 Task: Open Card Software Performance Review in Board Sales Performance Management to Workspace Credit Analysis and add a team member Softage.2@softage.net, a label Blue, a checklist Family Law, an attachment from your computer, a color Blue and finally, add a card description 'Create and send out employee engagement survey on company benefits' and a comment 'We should approach this task with a sense of accountability and responsibility, owning our mistakes and taking steps to correct them.'. Add a start date 'Jan 02, 1900' with a due date 'Jan 09, 1900'
Action: Mouse moved to (107, 53)
Screenshot: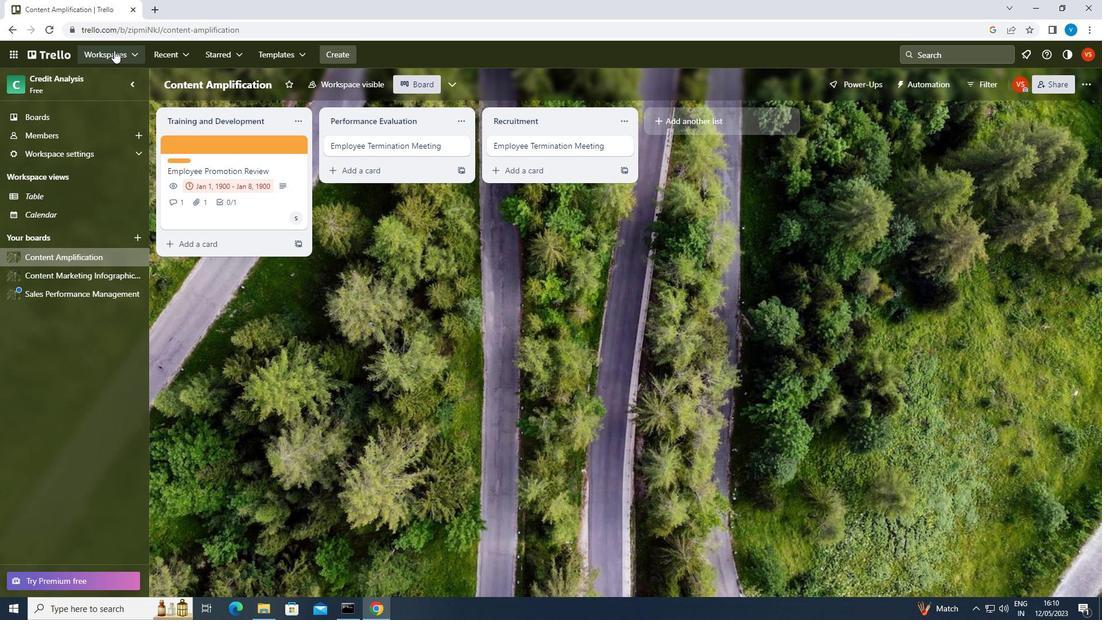 
Action: Mouse pressed left at (107, 53)
Screenshot: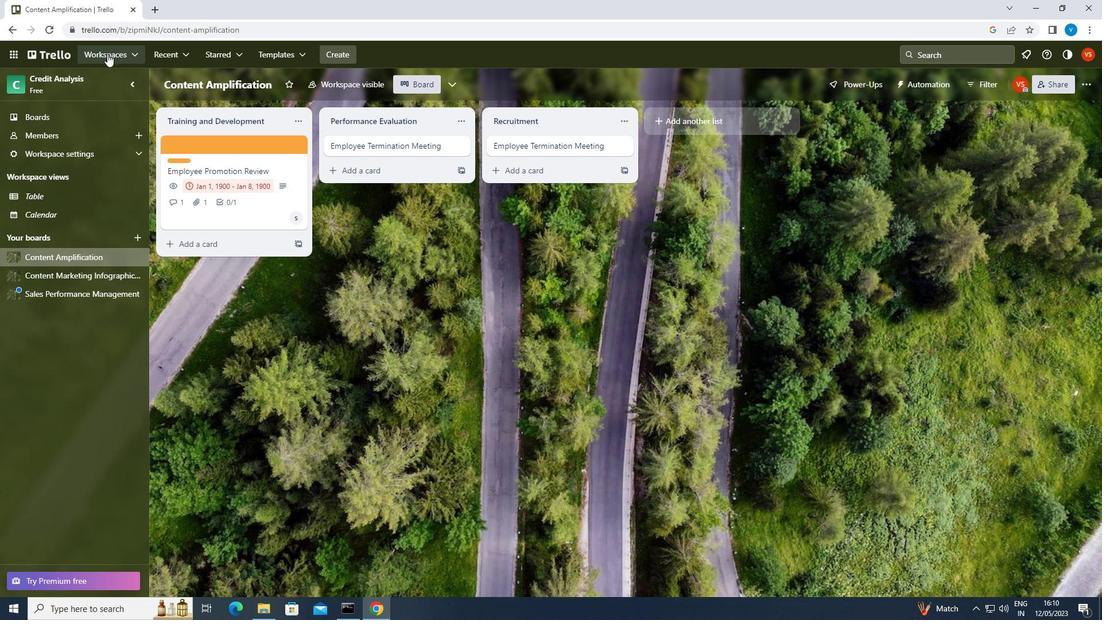 
Action: Mouse moved to (152, 361)
Screenshot: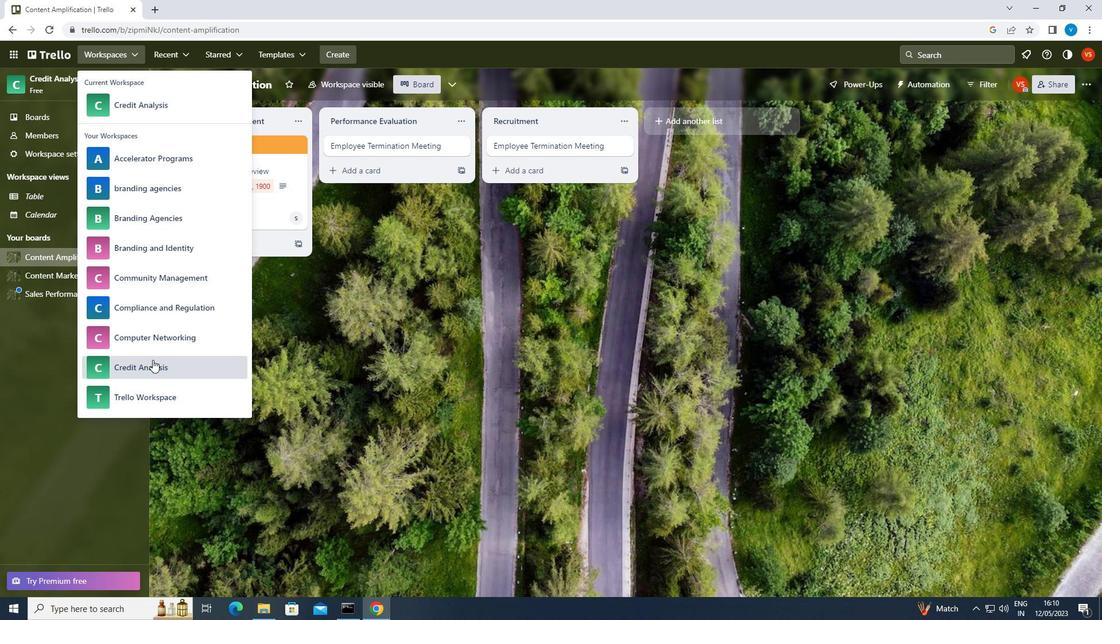 
Action: Mouse pressed left at (152, 361)
Screenshot: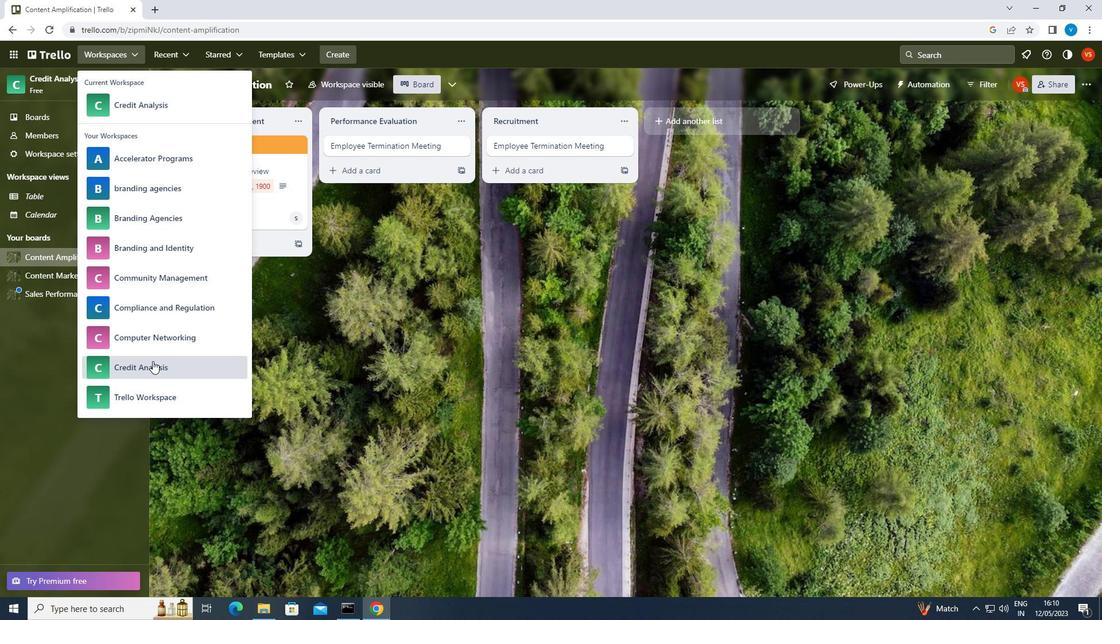 
Action: Mouse moved to (820, 463)
Screenshot: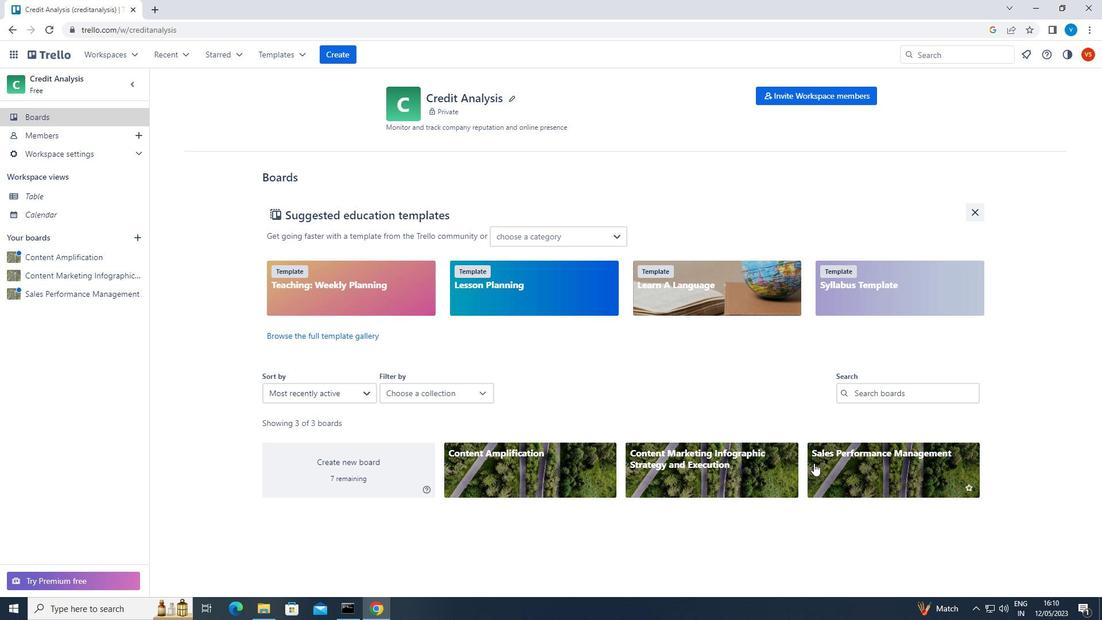 
Action: Mouse pressed left at (820, 463)
Screenshot: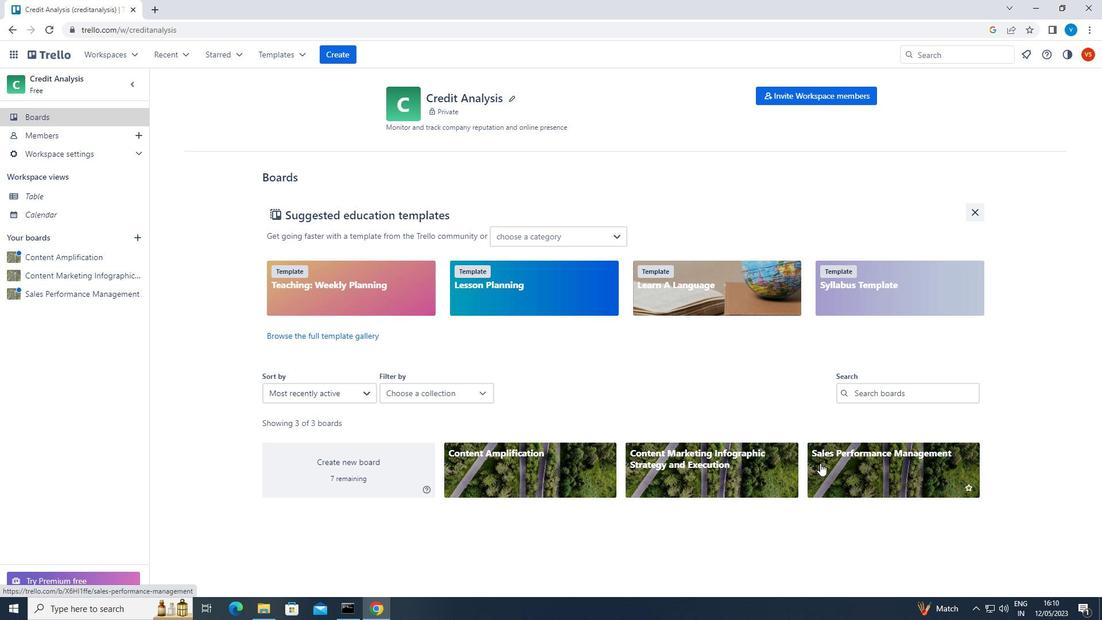 
Action: Mouse moved to (251, 147)
Screenshot: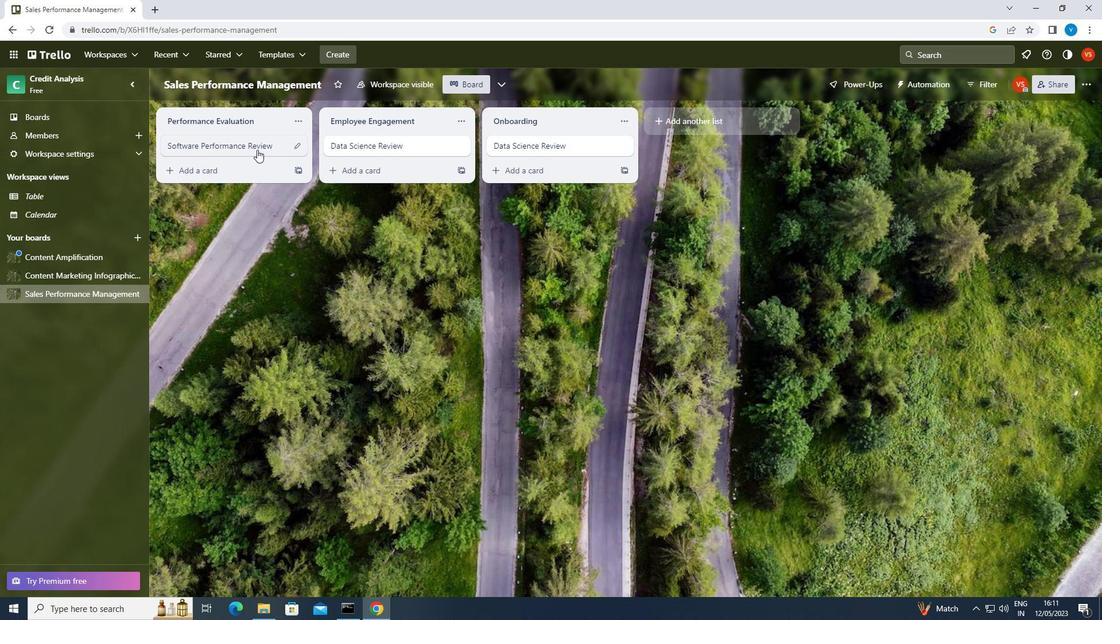 
Action: Mouse pressed left at (251, 147)
Screenshot: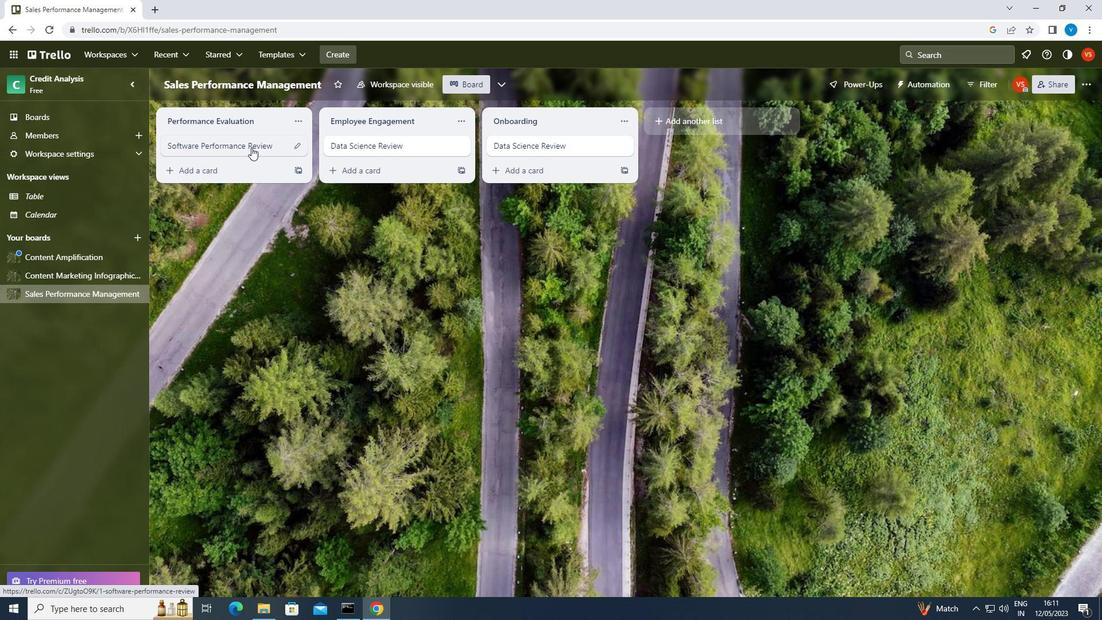 
Action: Mouse moved to (714, 143)
Screenshot: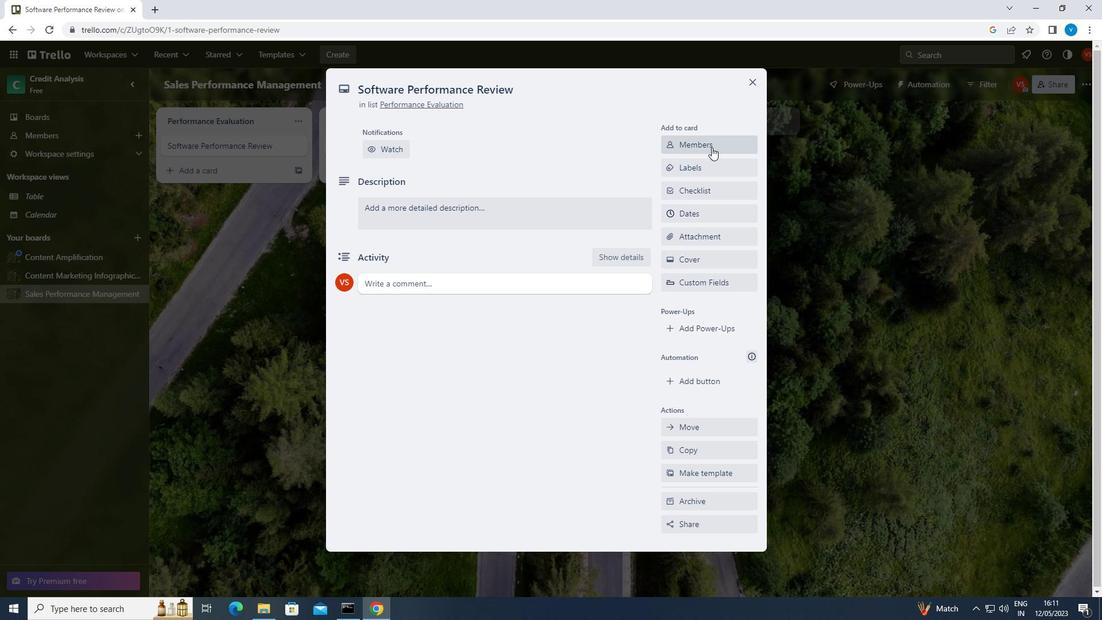 
Action: Mouse pressed left at (714, 143)
Screenshot: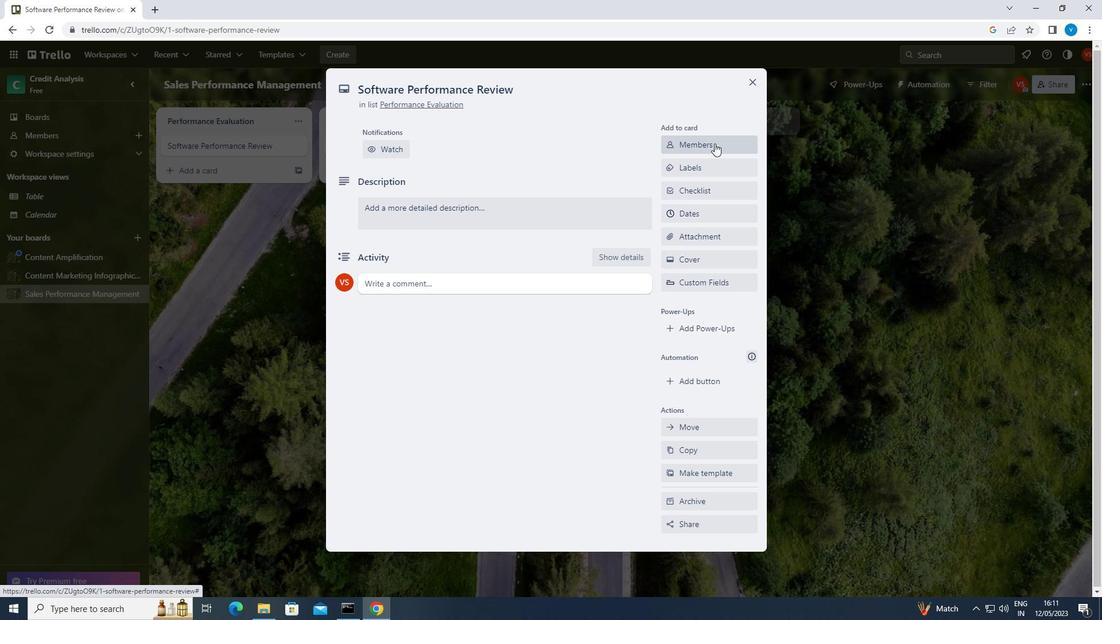
Action: Mouse moved to (724, 193)
Screenshot: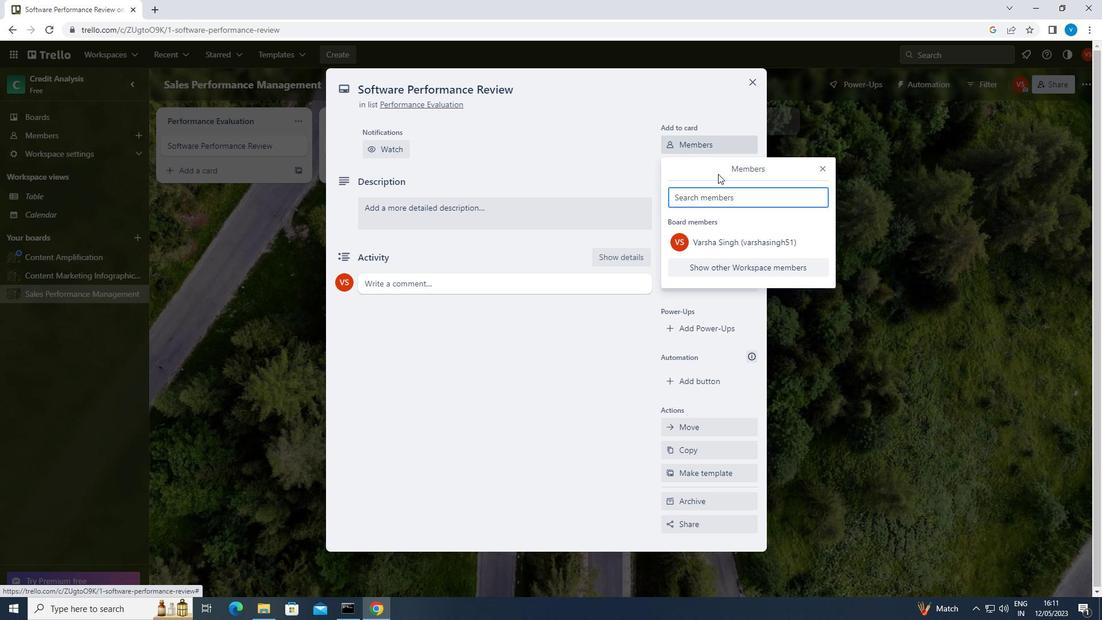 
Action: Mouse pressed left at (724, 193)
Screenshot: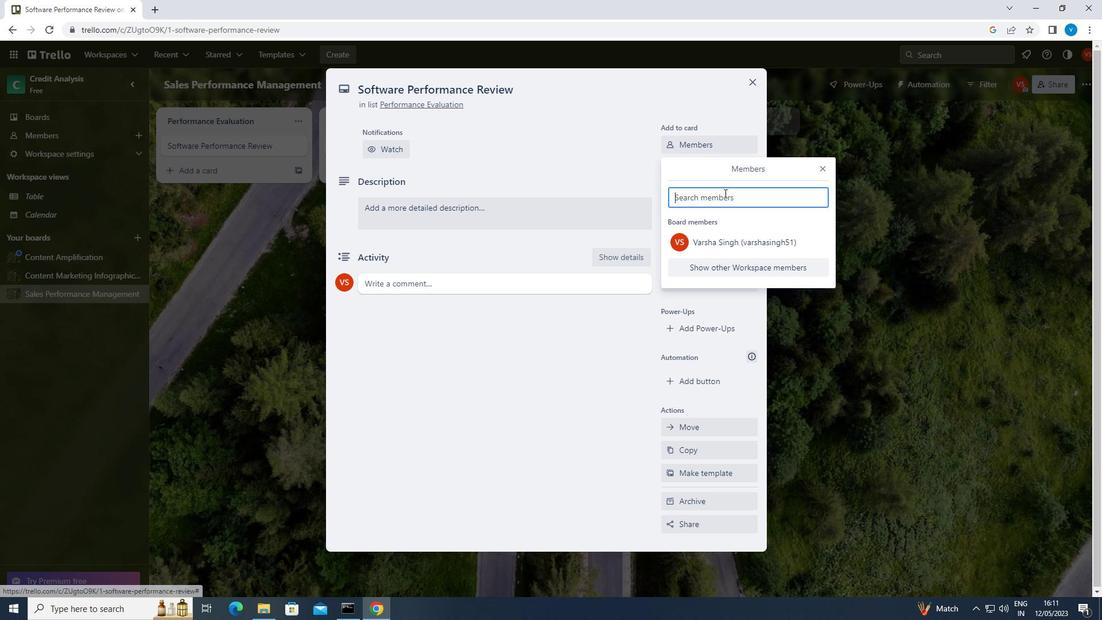
Action: Key pressed <Key.shift>SOFTAGE.2<Key.shift>@SOFTAGE.NET
Screenshot: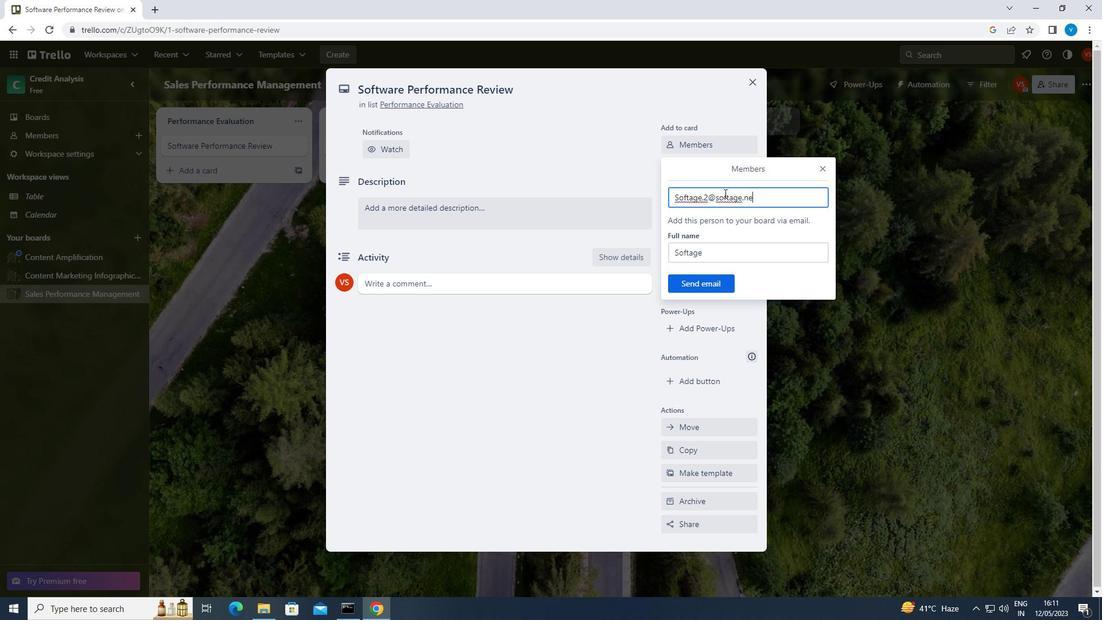 
Action: Mouse moved to (701, 287)
Screenshot: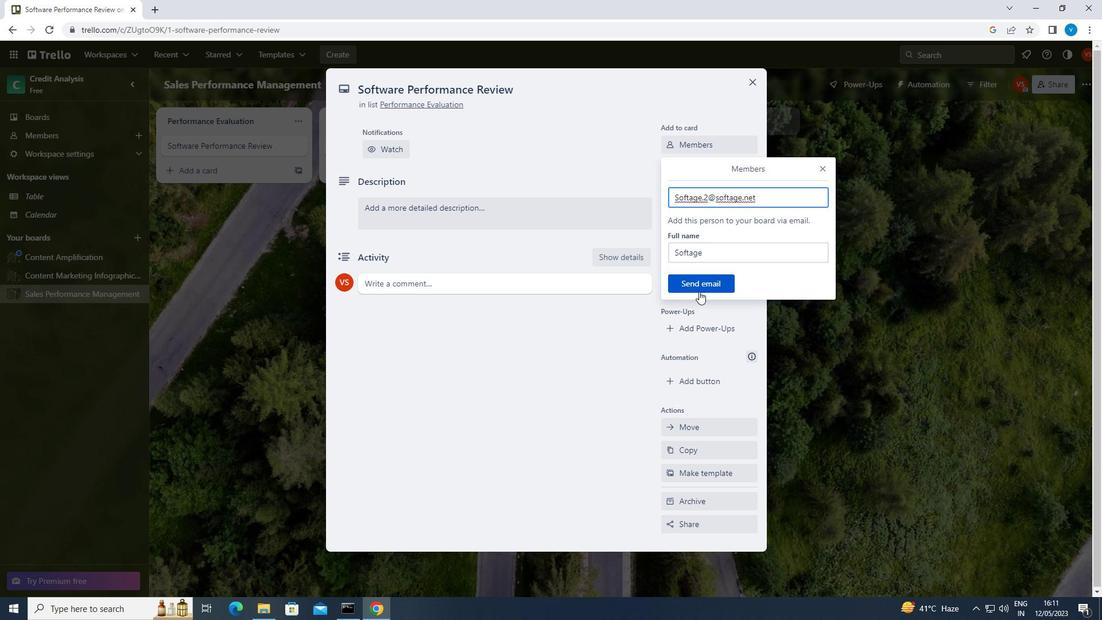 
Action: Mouse pressed left at (701, 287)
Screenshot: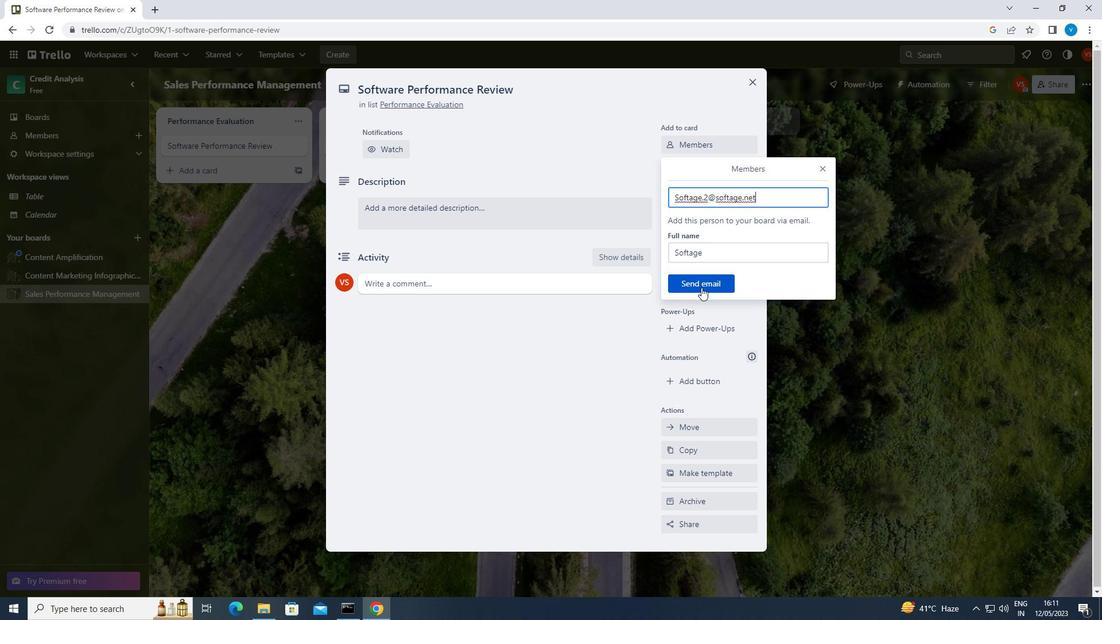 
Action: Mouse moved to (726, 210)
Screenshot: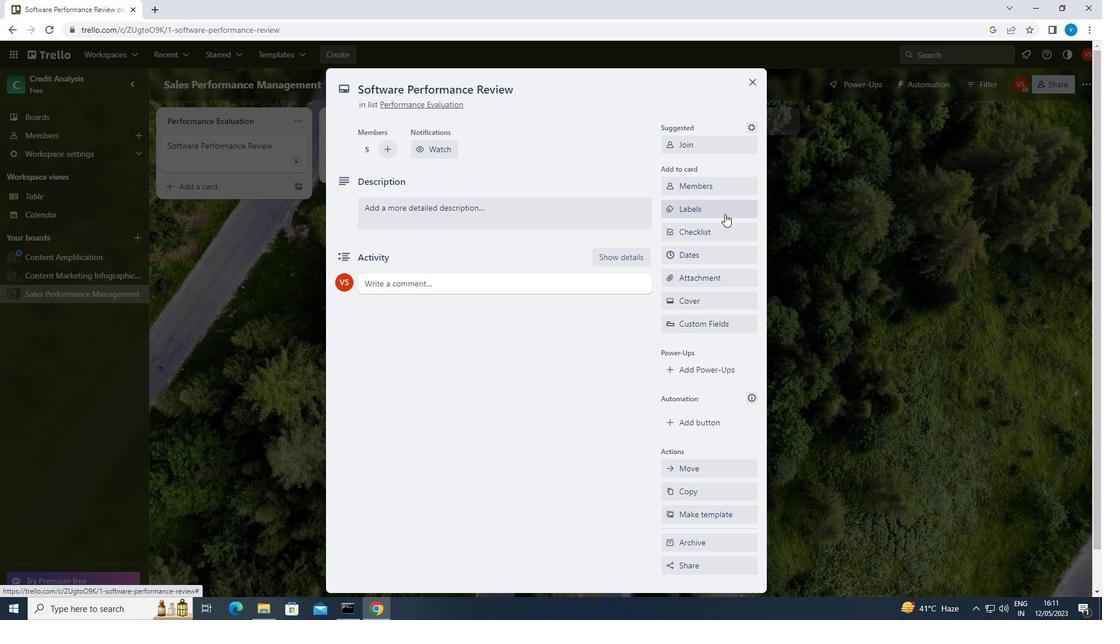 
Action: Mouse pressed left at (726, 210)
Screenshot: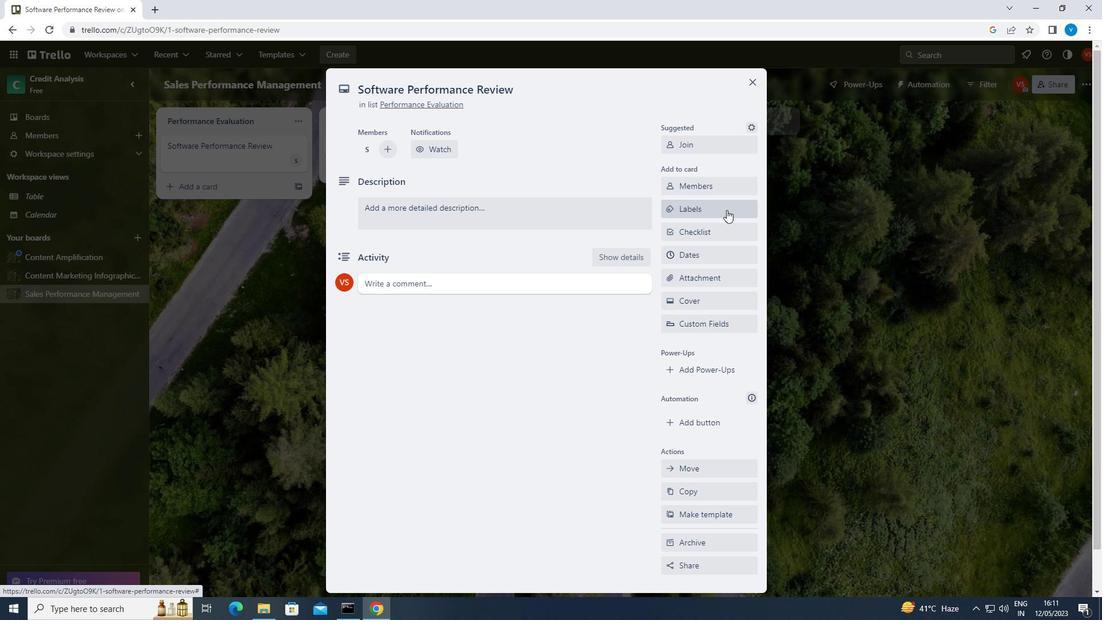 
Action: Mouse moved to (736, 402)
Screenshot: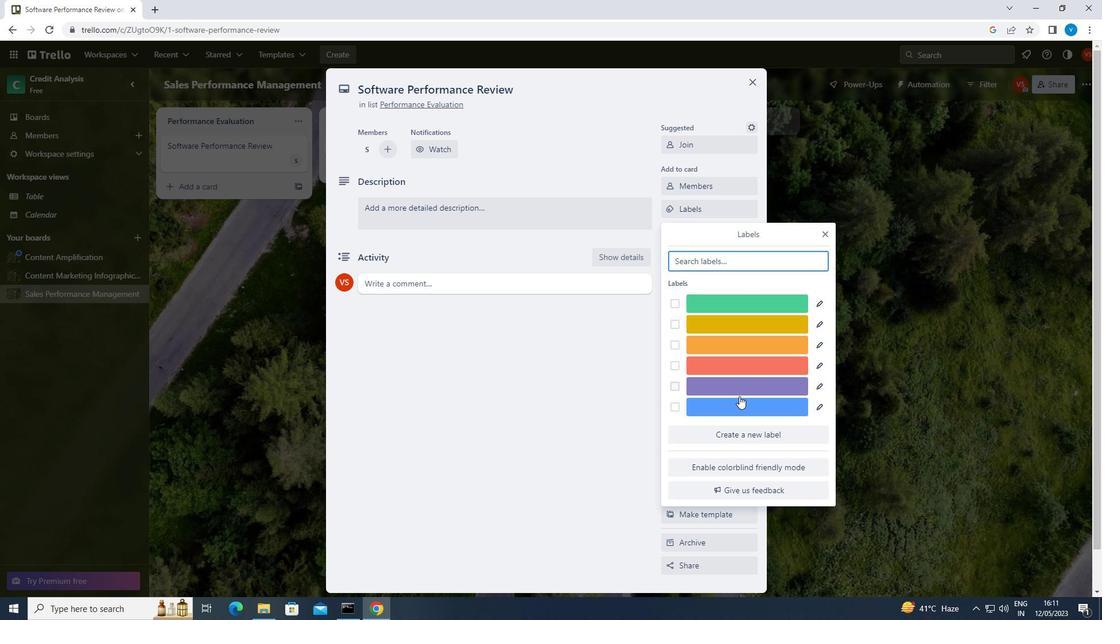 
Action: Mouse pressed left at (736, 402)
Screenshot: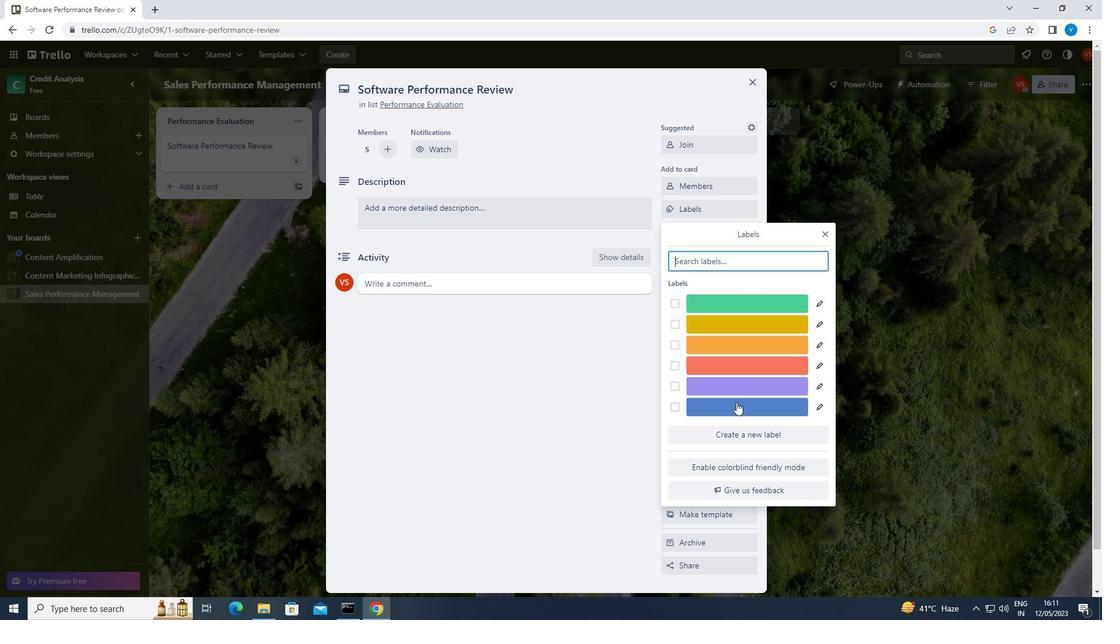 
Action: Mouse moved to (825, 233)
Screenshot: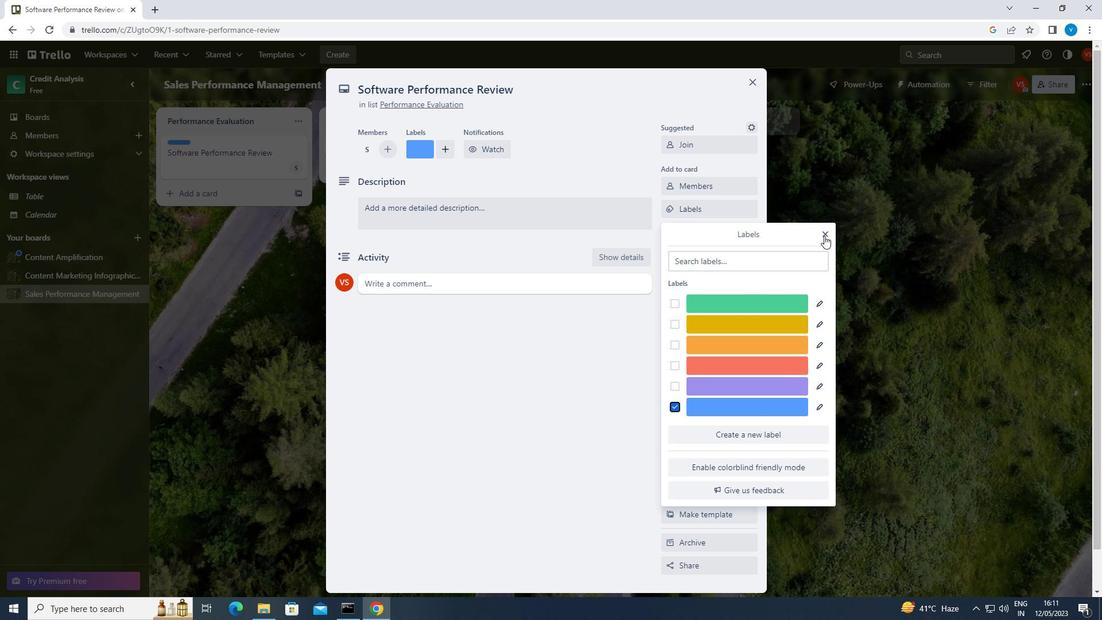 
Action: Mouse pressed left at (825, 233)
Screenshot: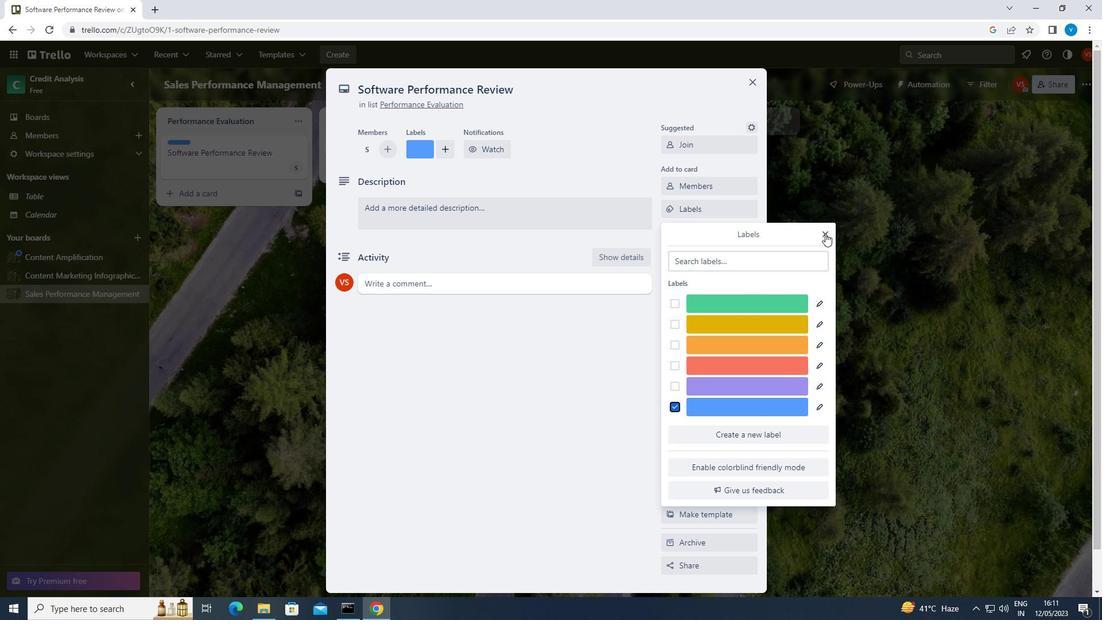 
Action: Mouse moved to (712, 231)
Screenshot: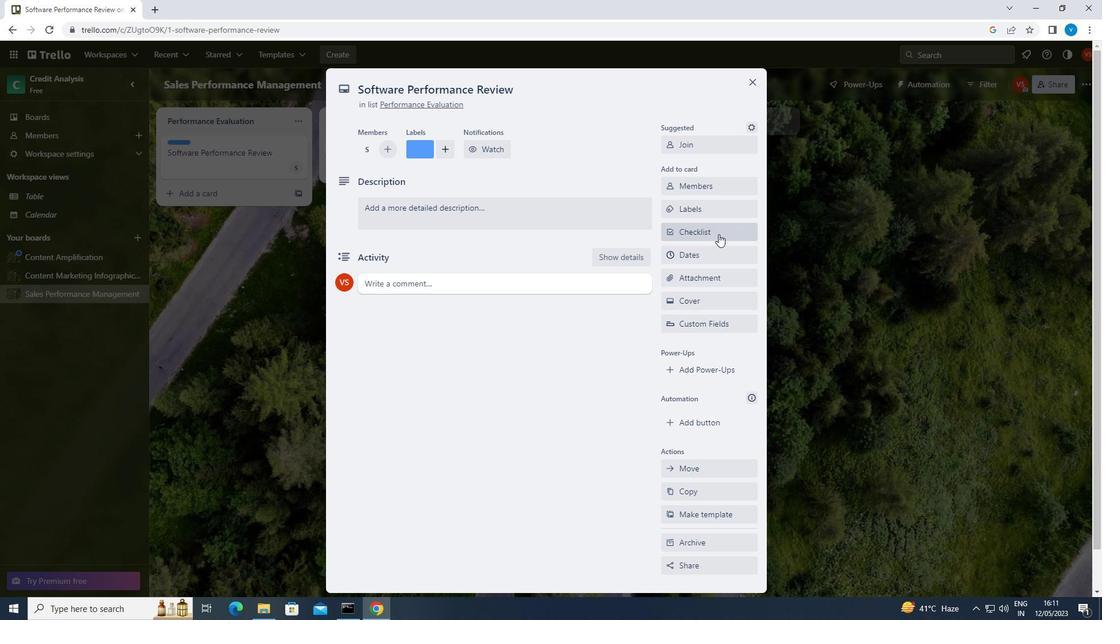 
Action: Mouse pressed left at (712, 231)
Screenshot: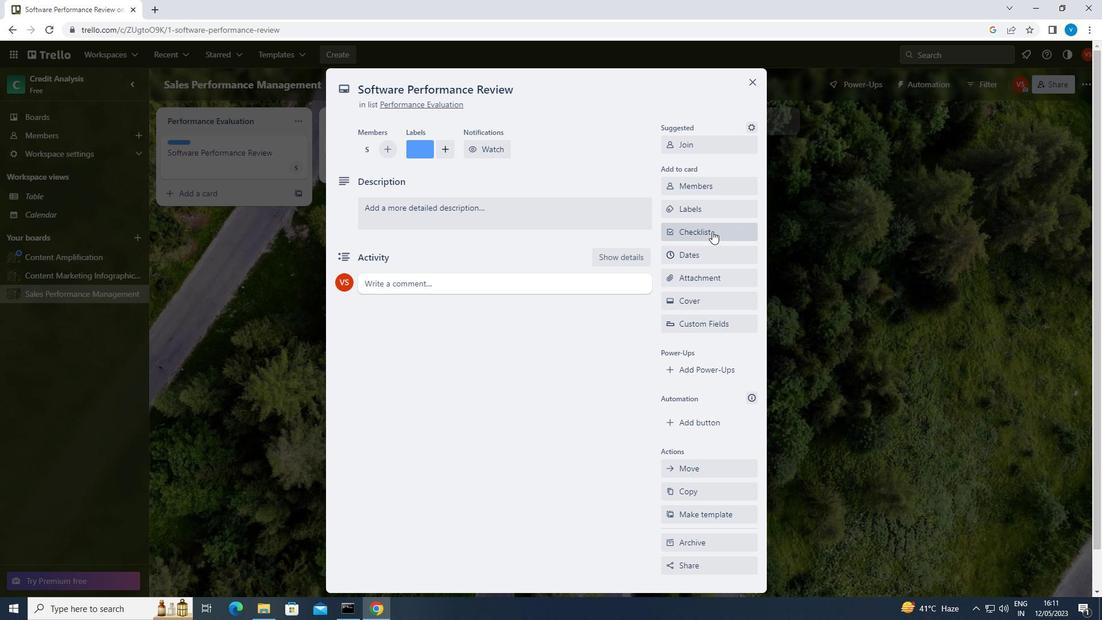 
Action: Mouse moved to (685, 330)
Screenshot: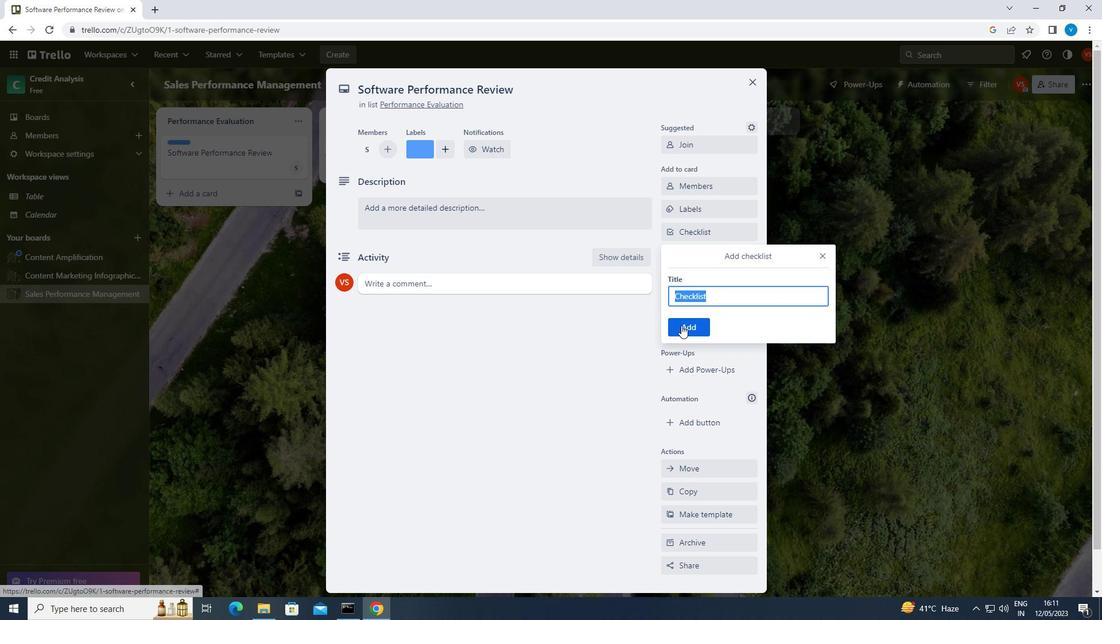 
Action: Mouse pressed left at (685, 330)
Screenshot: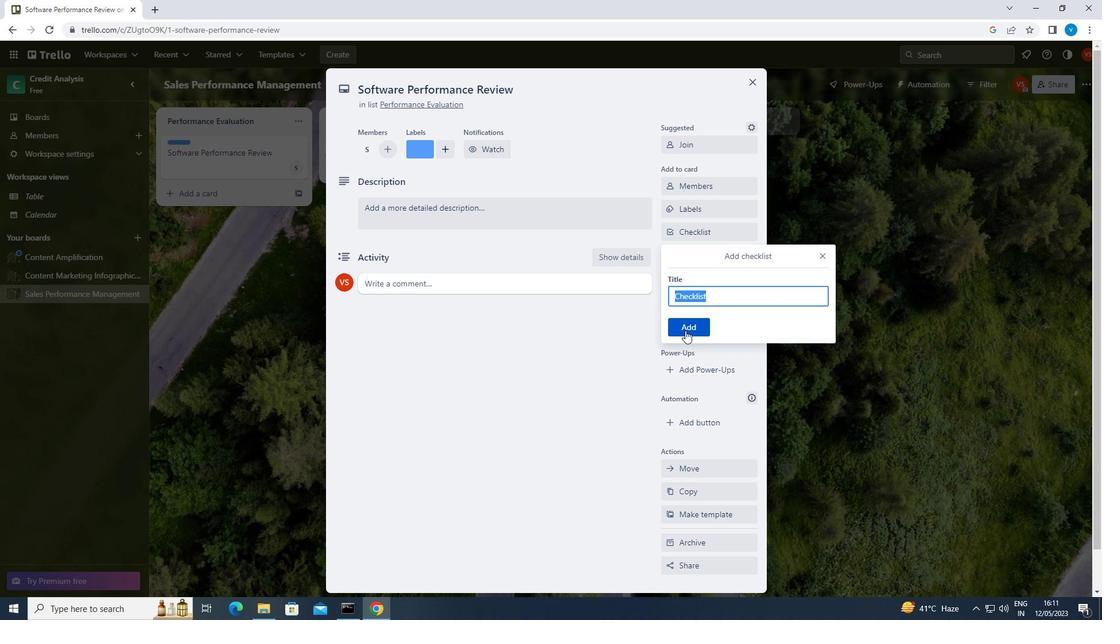 
Action: Mouse moved to (566, 300)
Screenshot: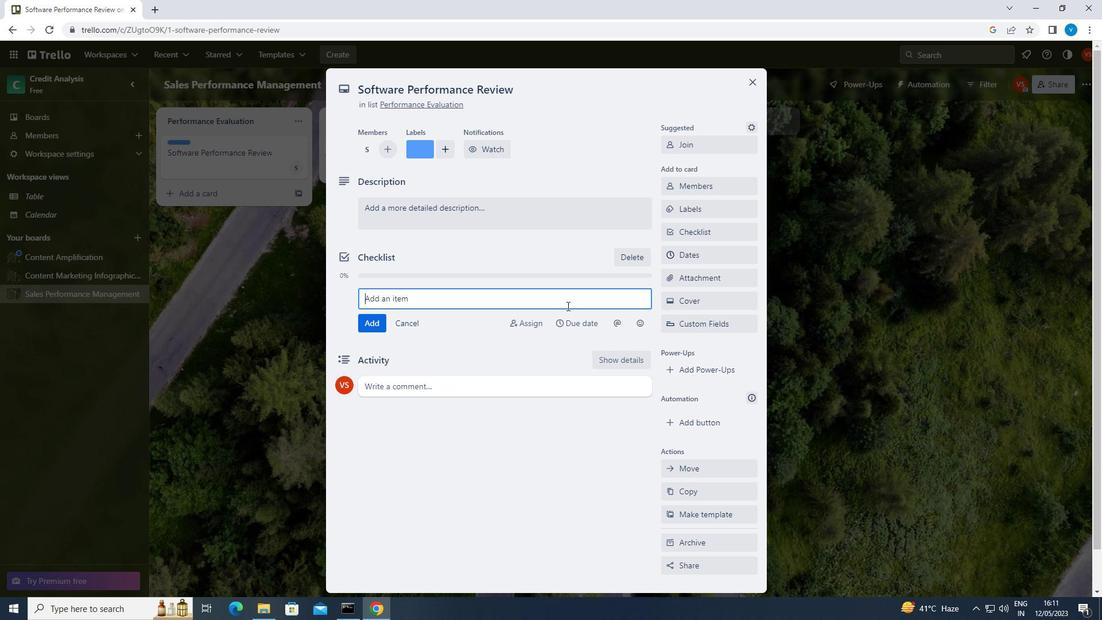 
Action: Mouse pressed left at (566, 300)
Screenshot: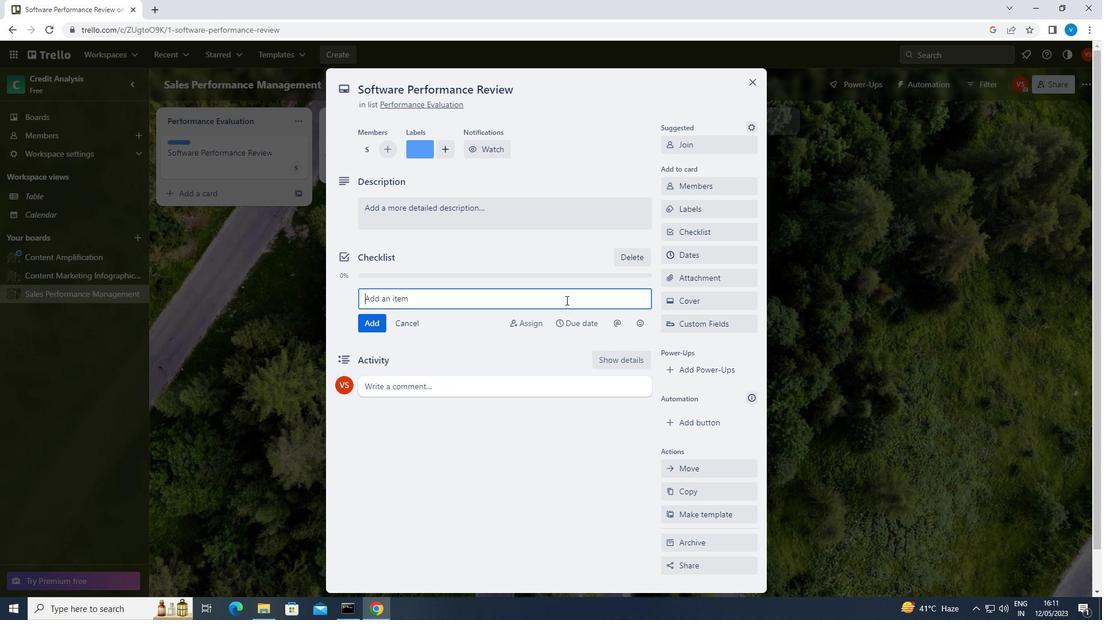 
Action: Mouse moved to (566, 299)
Screenshot: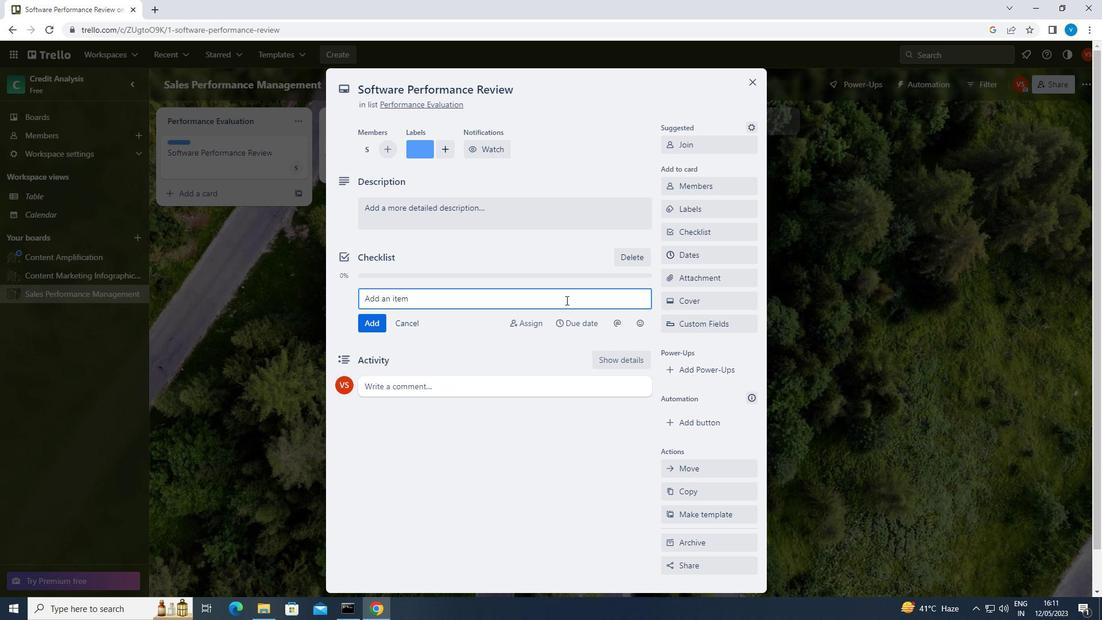 
Action: Key pressed <Key.shift>FAMILY<Key.space><Key.shift>LAW
Screenshot: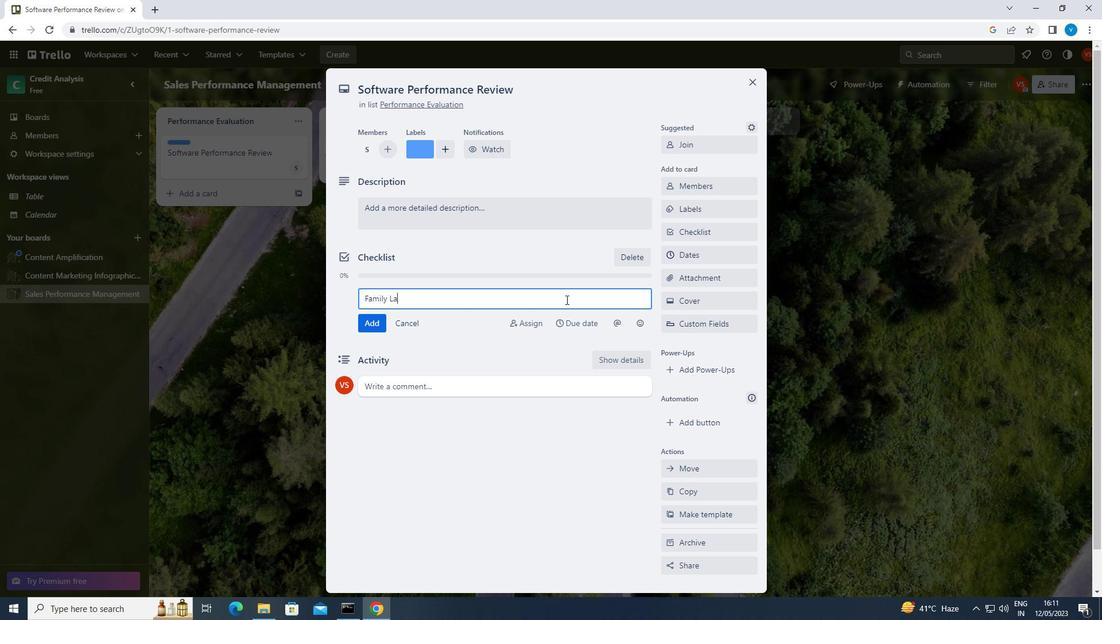 
Action: Mouse moved to (367, 326)
Screenshot: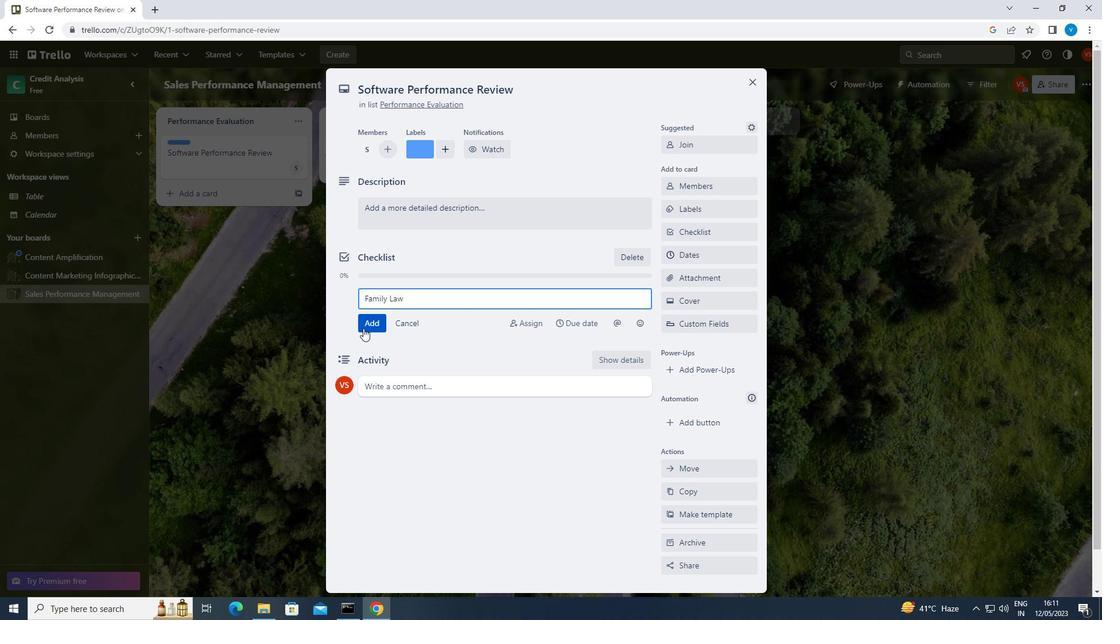 
Action: Mouse pressed left at (367, 326)
Screenshot: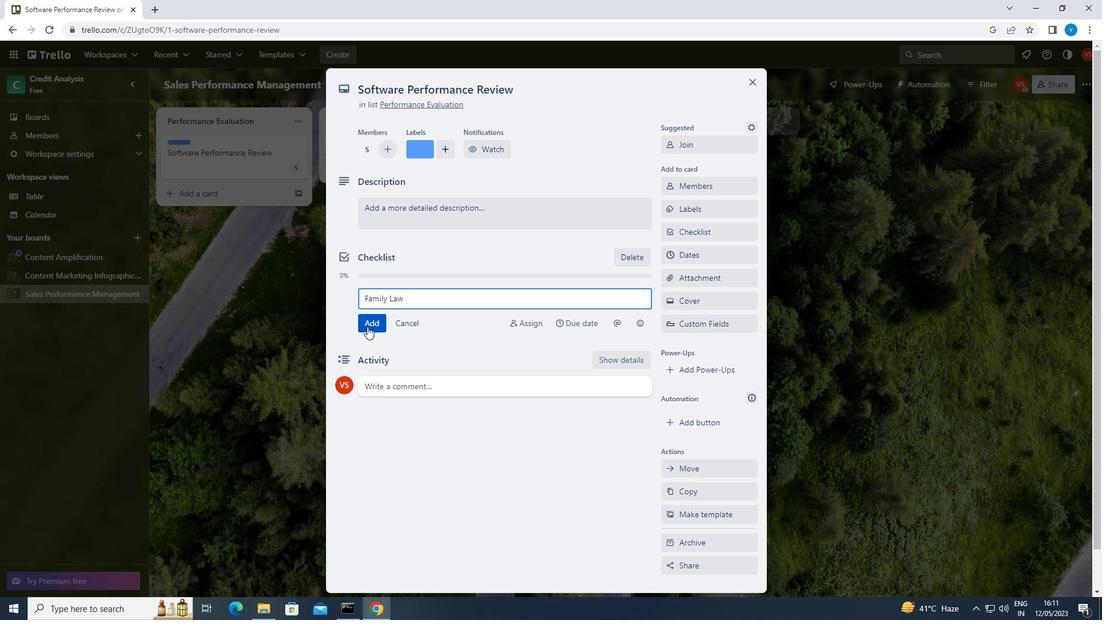 
Action: Mouse moved to (701, 275)
Screenshot: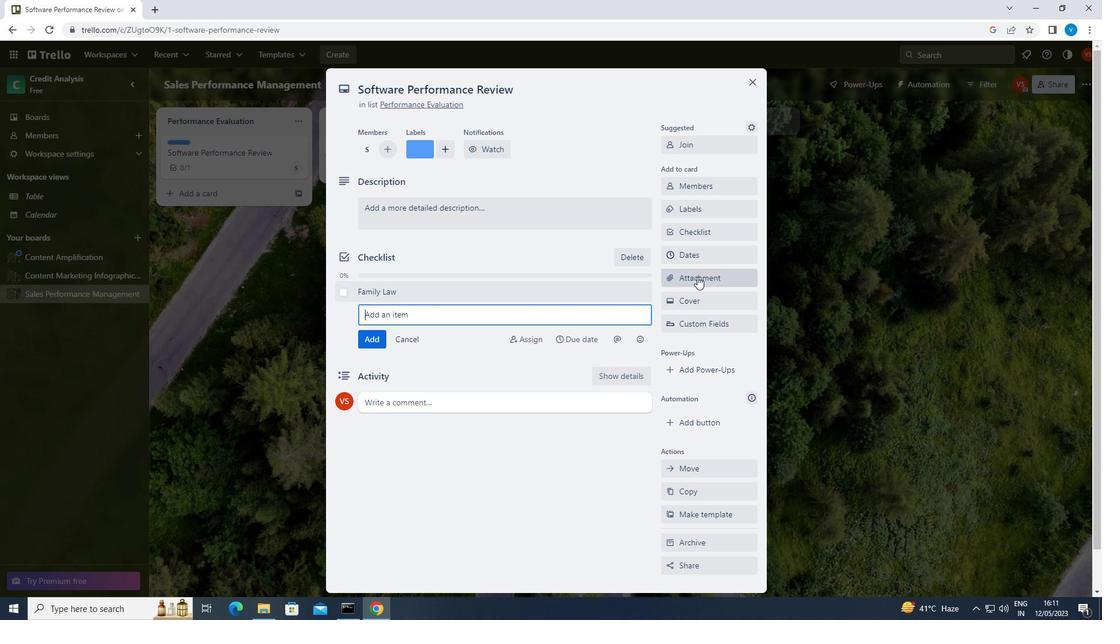 
Action: Mouse pressed left at (701, 275)
Screenshot: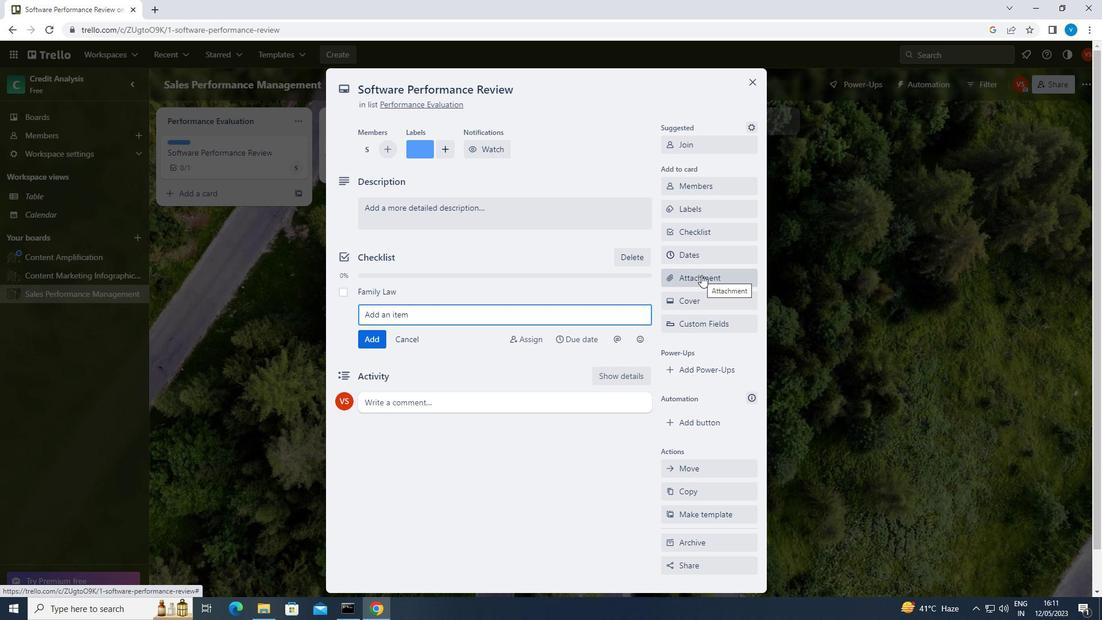 
Action: Mouse moved to (701, 326)
Screenshot: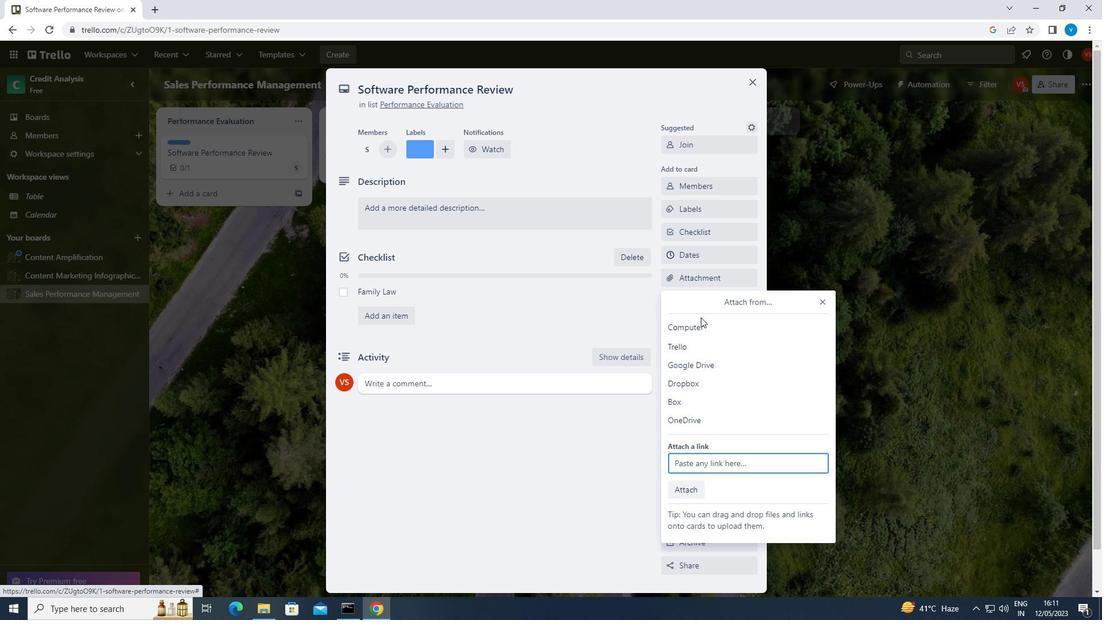 
Action: Mouse pressed left at (701, 326)
Screenshot: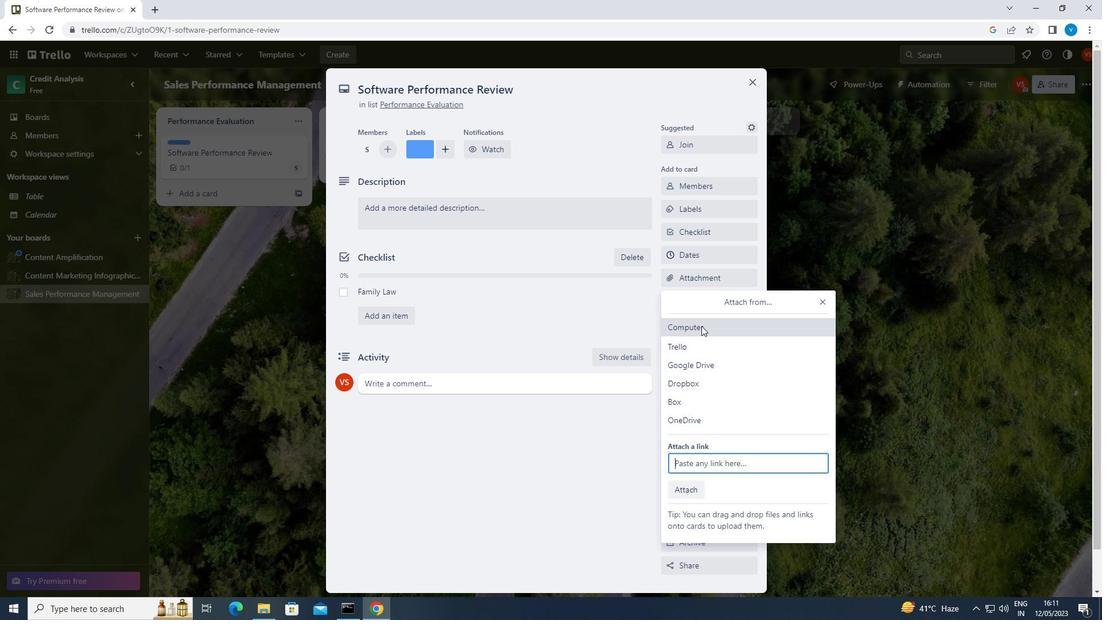 
Action: Mouse moved to (306, 209)
Screenshot: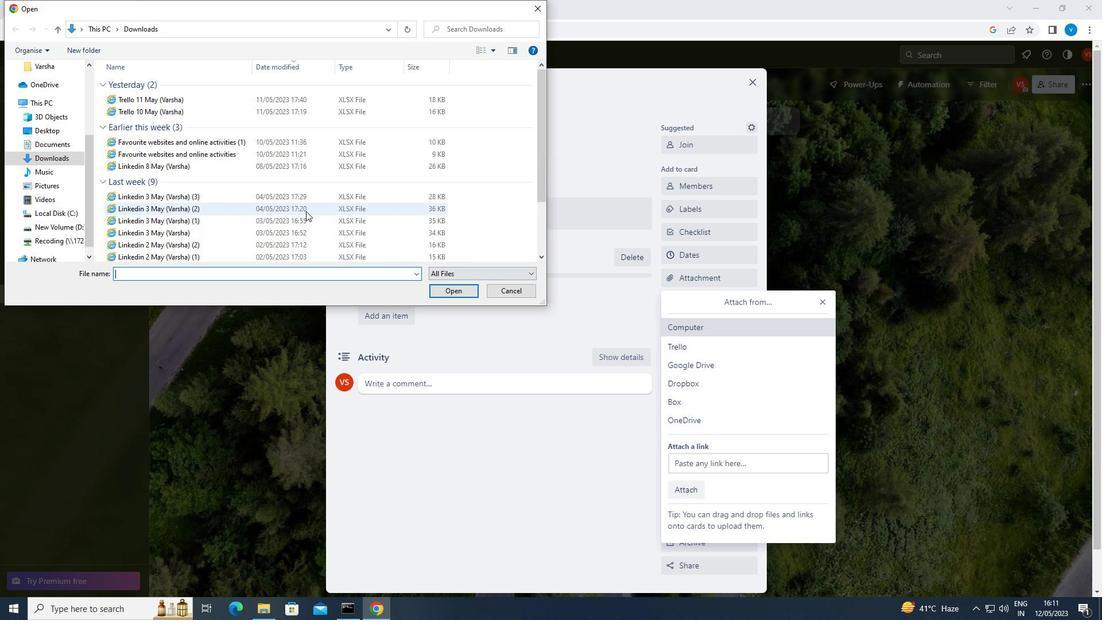 
Action: Mouse pressed left at (306, 209)
Screenshot: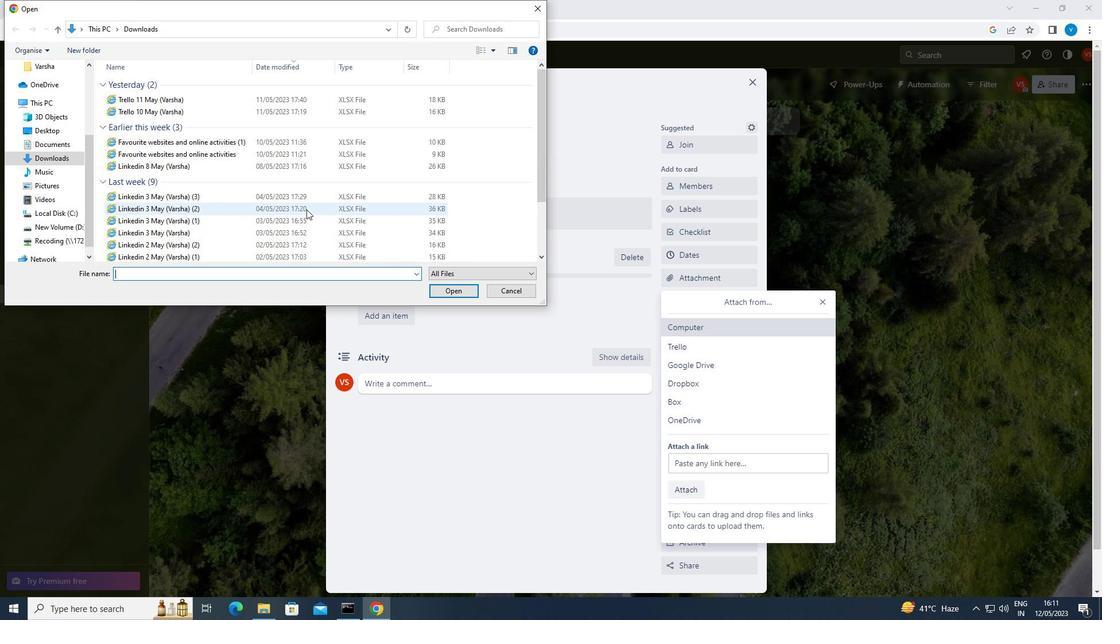 
Action: Mouse moved to (453, 289)
Screenshot: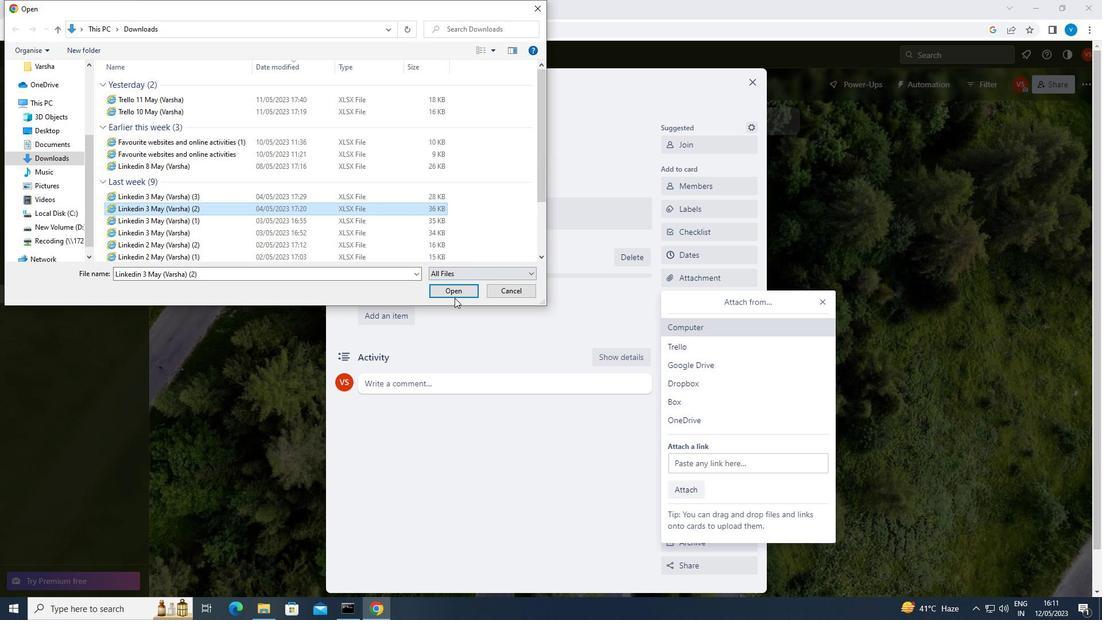 
Action: Mouse pressed left at (453, 289)
Screenshot: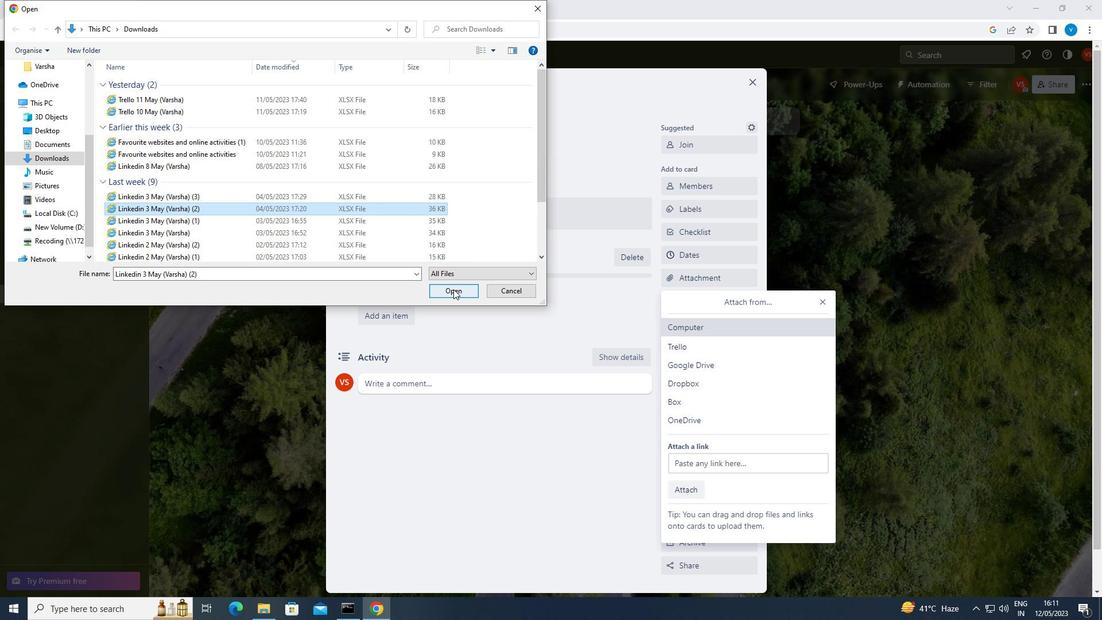 
Action: Mouse moved to (706, 301)
Screenshot: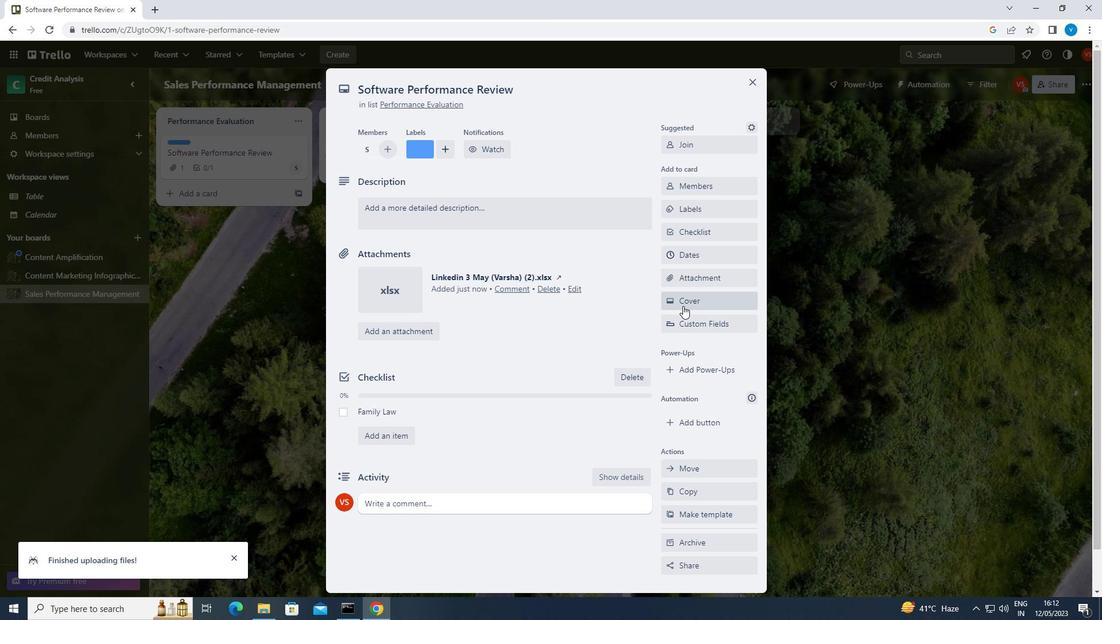 
Action: Mouse pressed left at (706, 301)
Screenshot: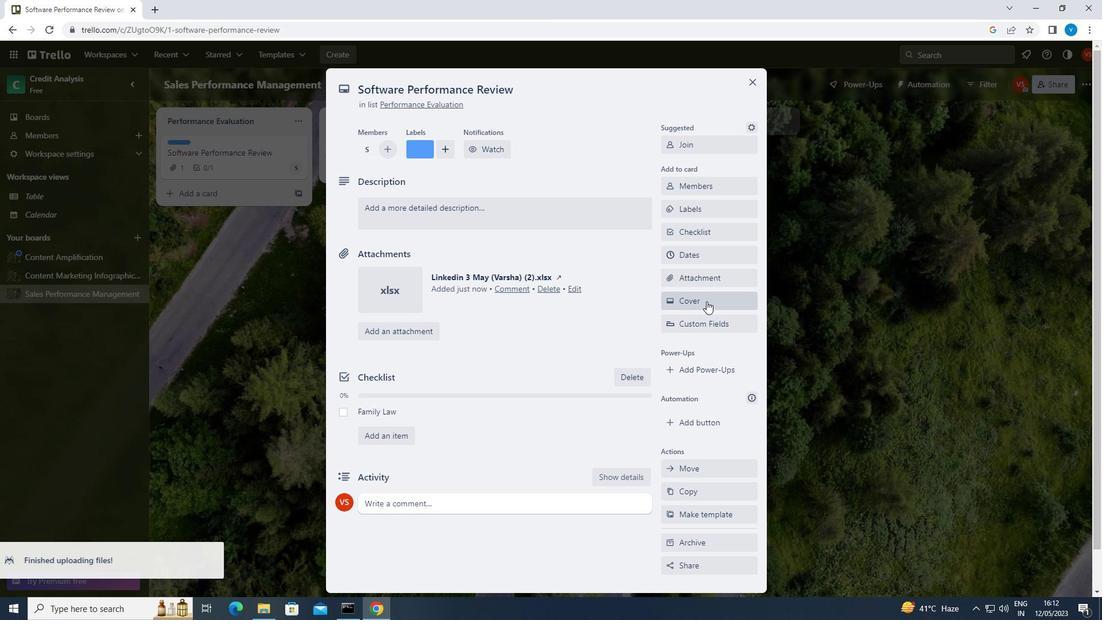 
Action: Mouse moved to (680, 388)
Screenshot: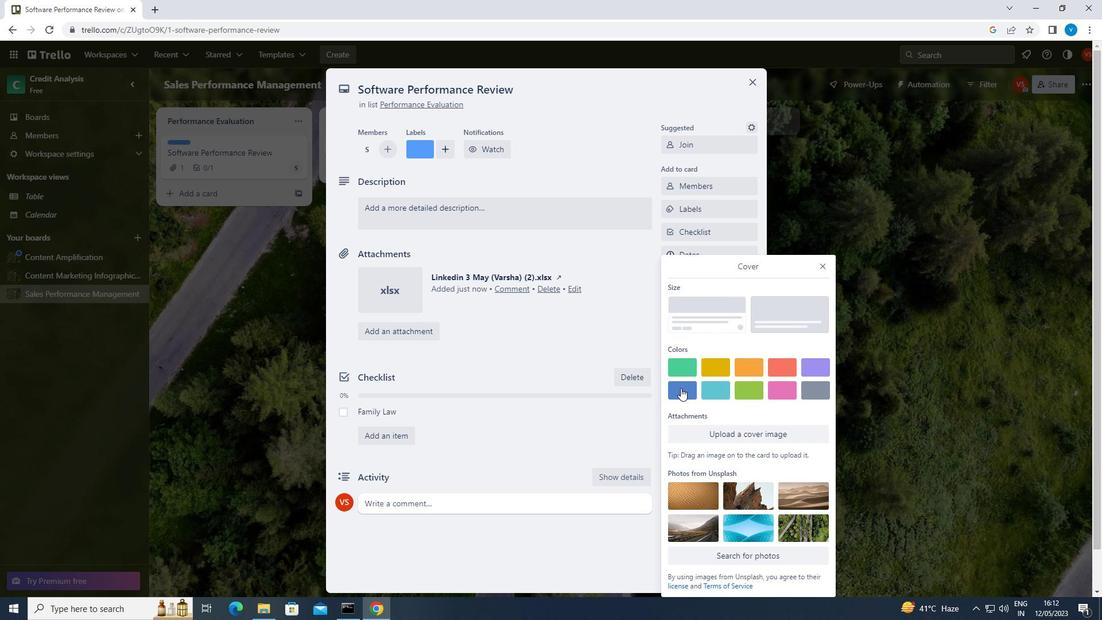 
Action: Mouse pressed left at (680, 388)
Screenshot: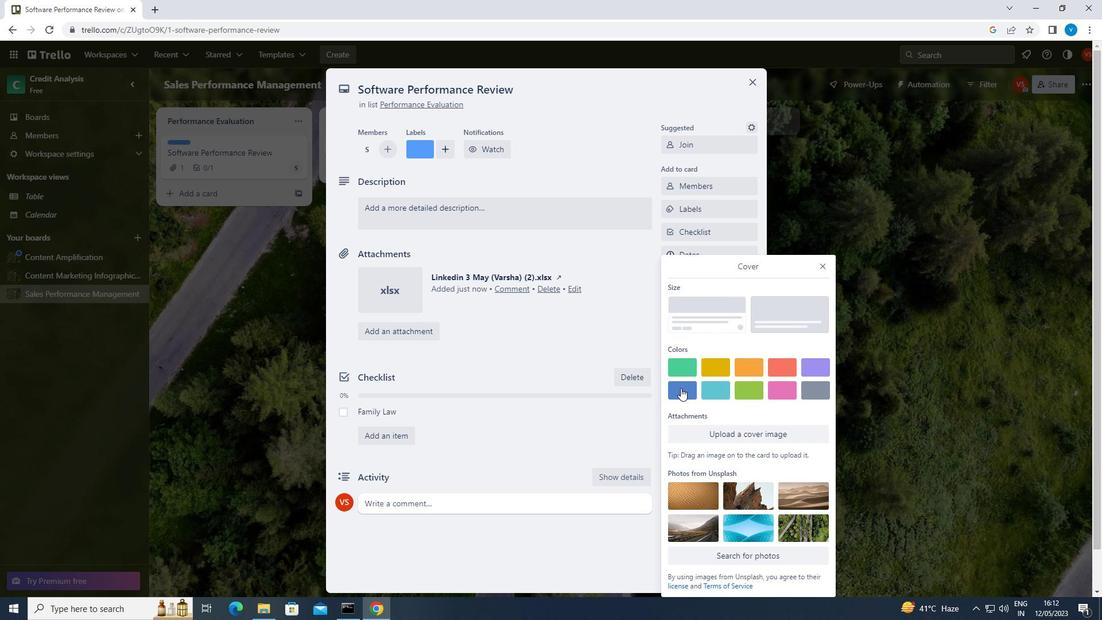 
Action: Mouse moved to (818, 245)
Screenshot: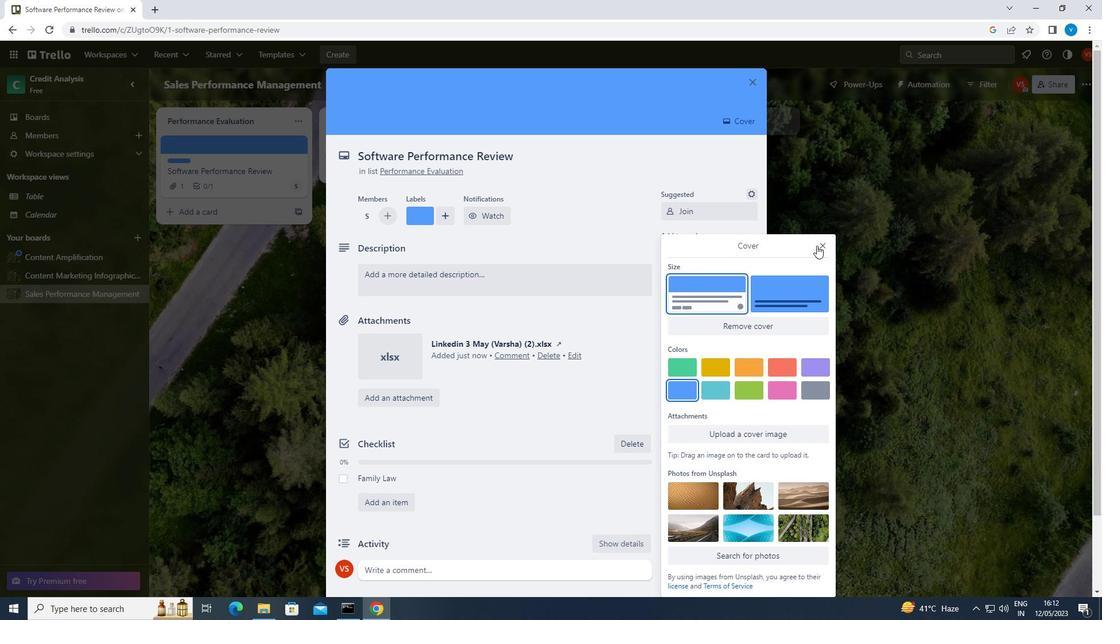 
Action: Mouse pressed left at (818, 245)
Screenshot: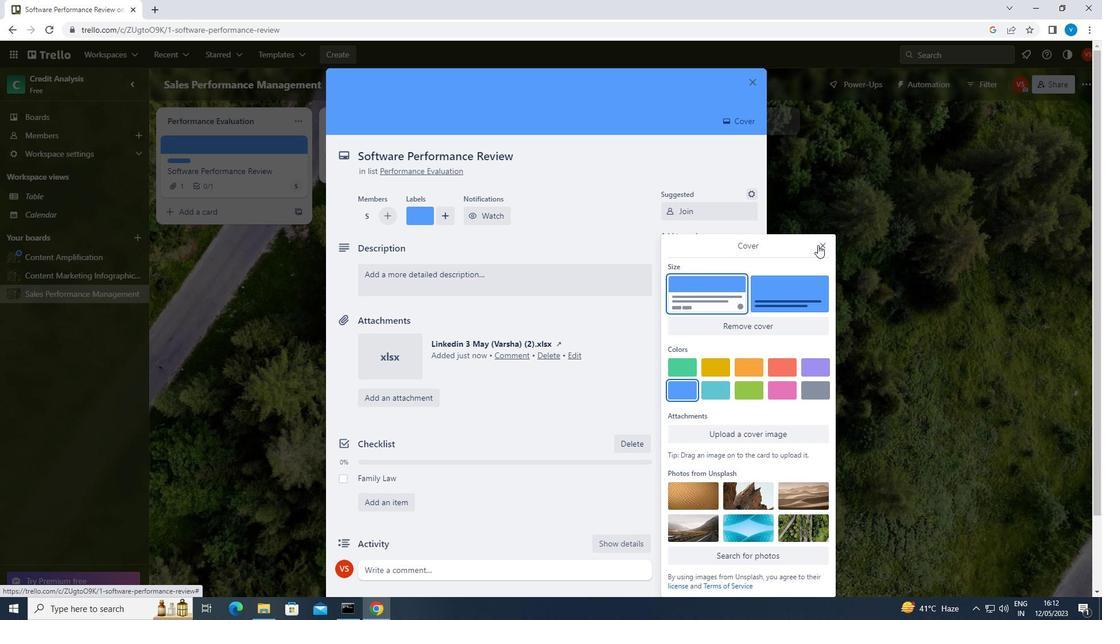 
Action: Mouse moved to (613, 281)
Screenshot: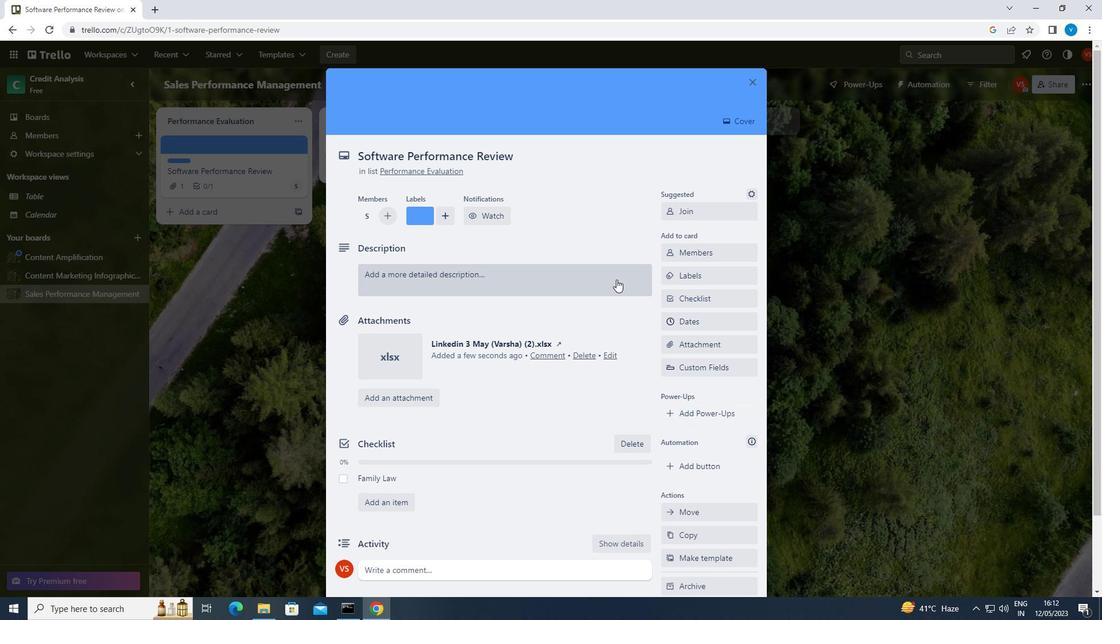 
Action: Mouse pressed left at (613, 281)
Screenshot: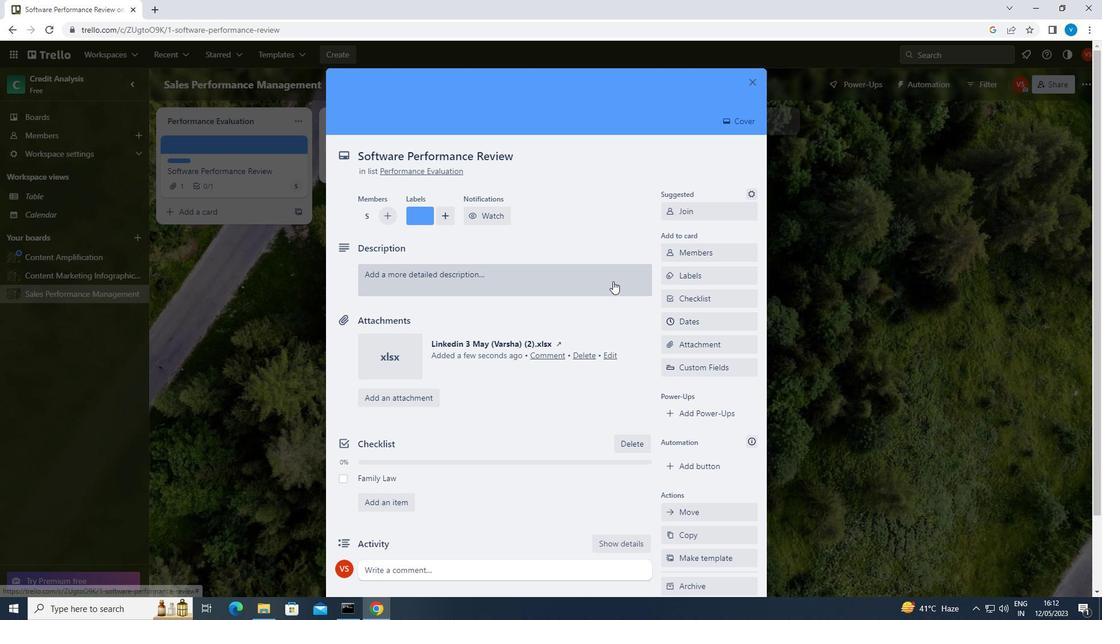 
Action: Key pressed <Key.shift><Key.shift><Key.shift><Key.shift><Key.shift><Key.shift>CREATE<Key.space>AND<Key.space>SEND<Key.space>OUT<Key.space>EMPLOYEE<Key.space>ENGAGEMENT<Key.space>SURVEY<Key.space>ON<Key.space>COMPANY<Key.space>BENEFITS
Screenshot: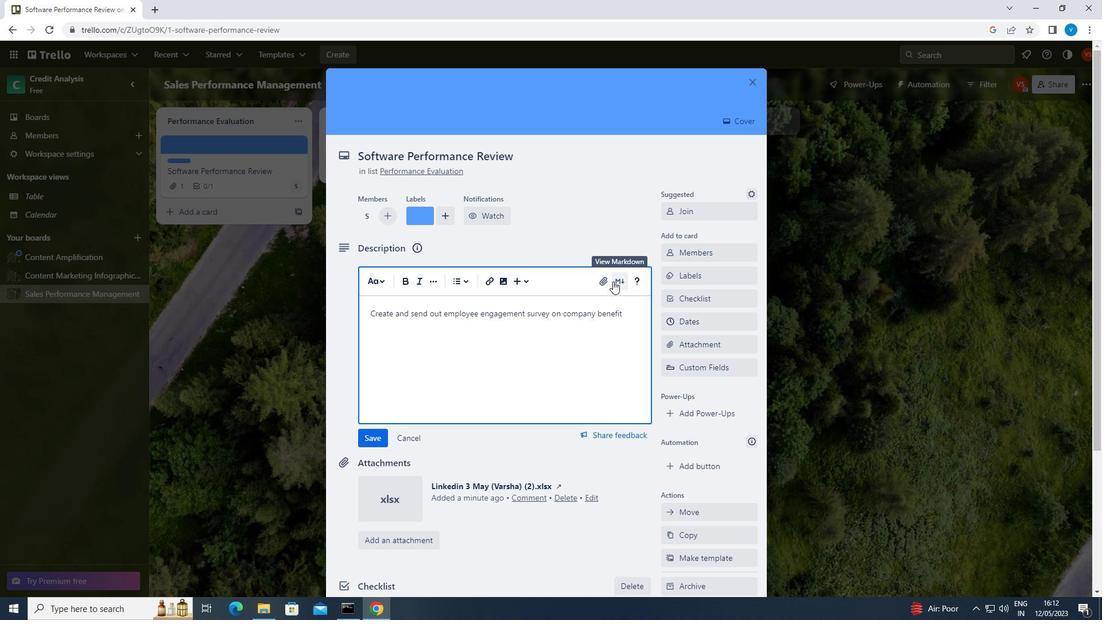 
Action: Mouse moved to (369, 440)
Screenshot: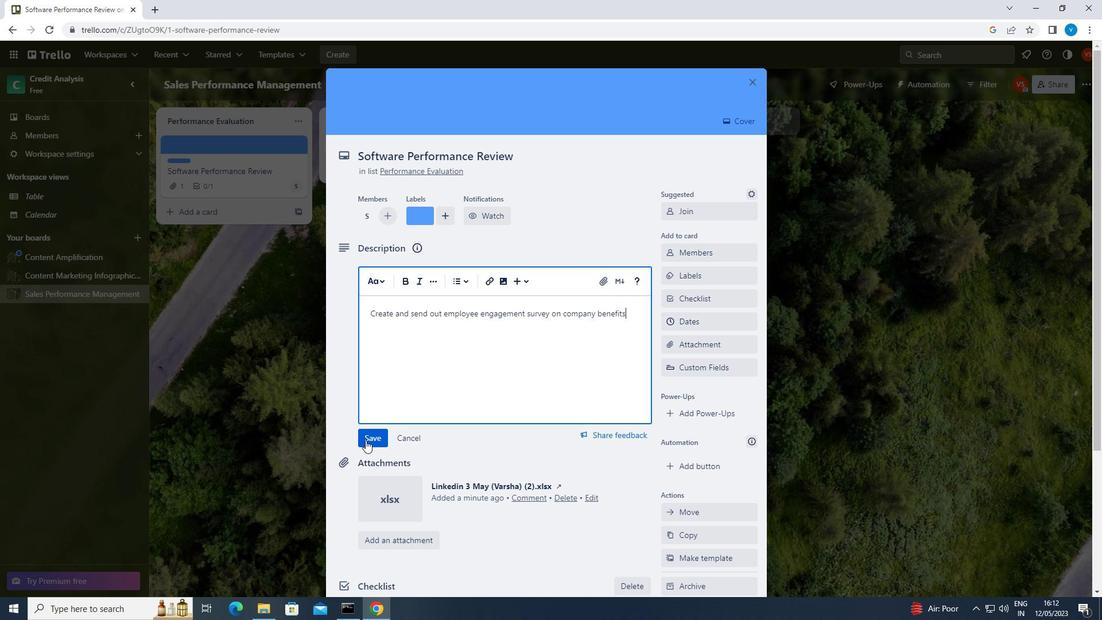 
Action: Mouse pressed left at (369, 440)
Screenshot: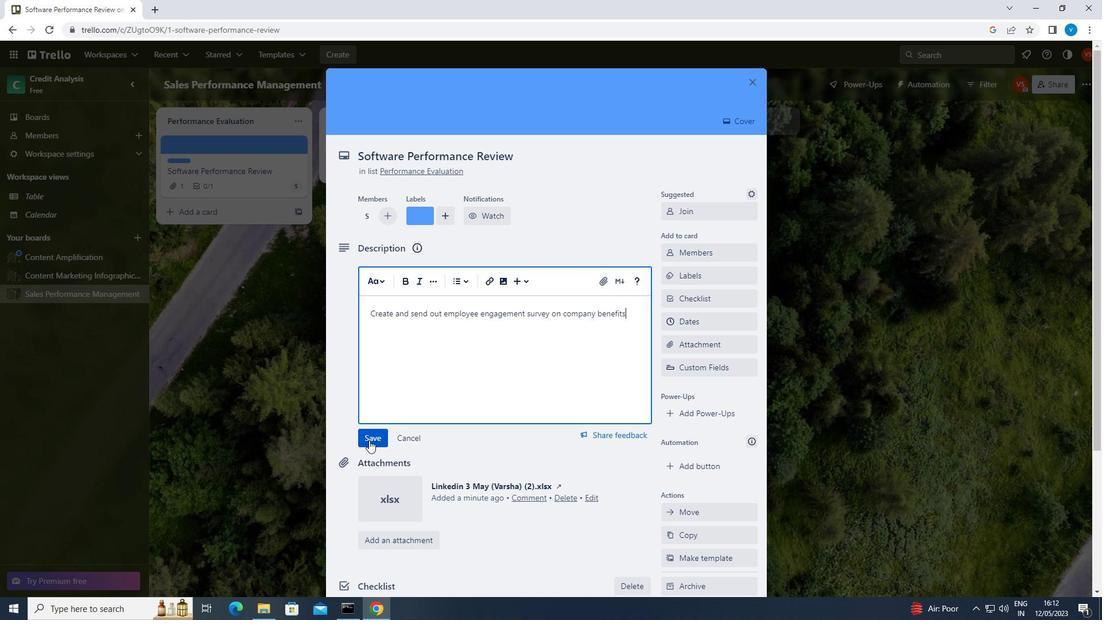 
Action: Mouse moved to (400, 544)
Screenshot: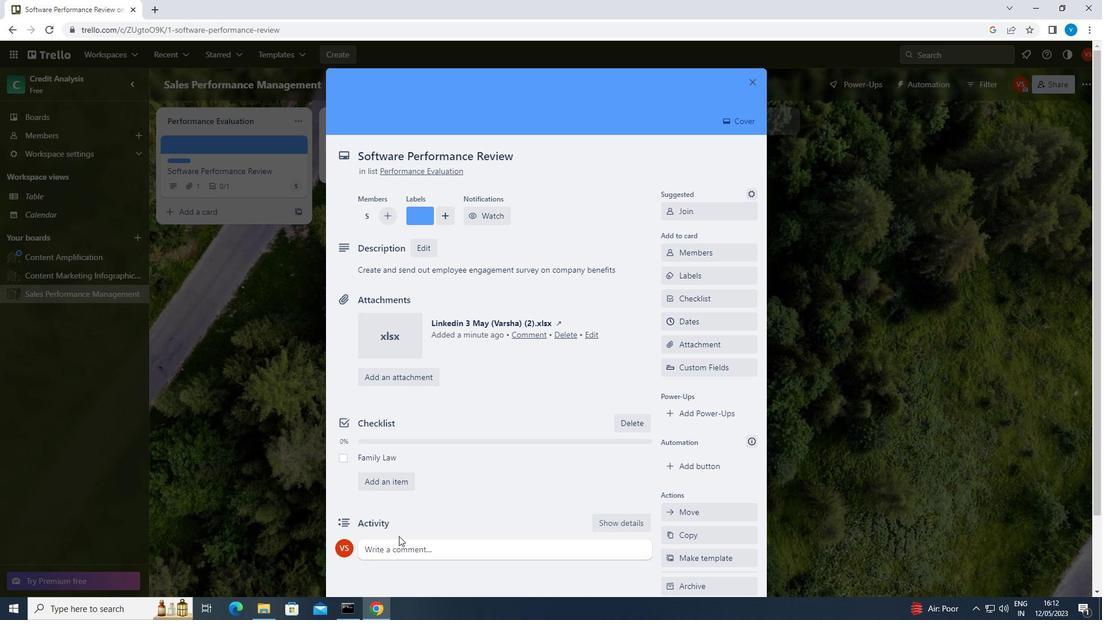 
Action: Mouse pressed left at (400, 544)
Screenshot: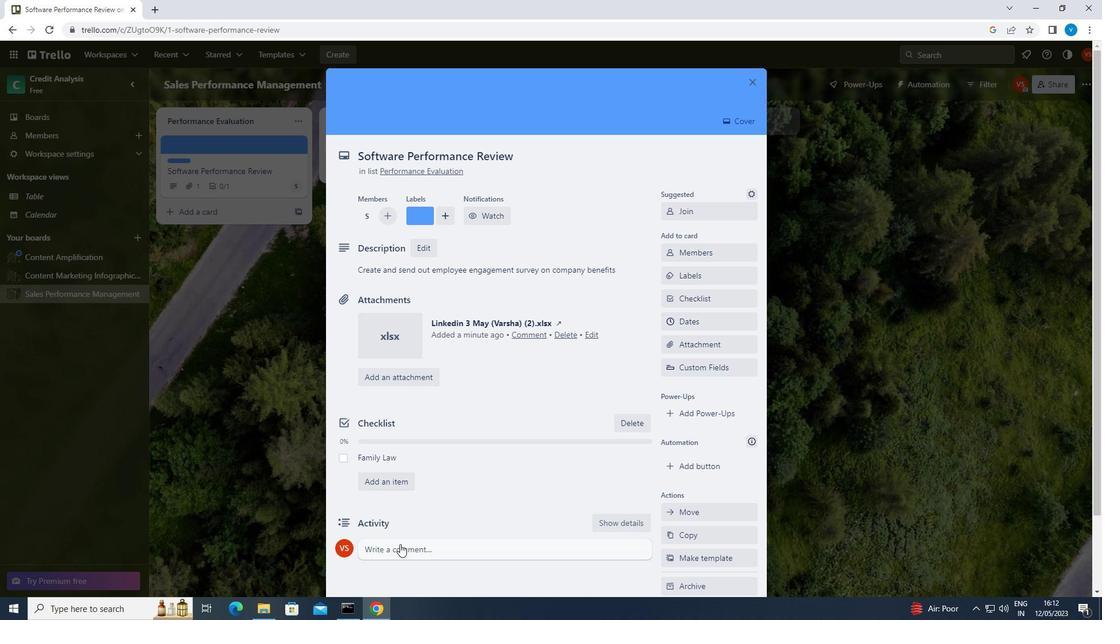 
Action: Mouse moved to (400, 544)
Screenshot: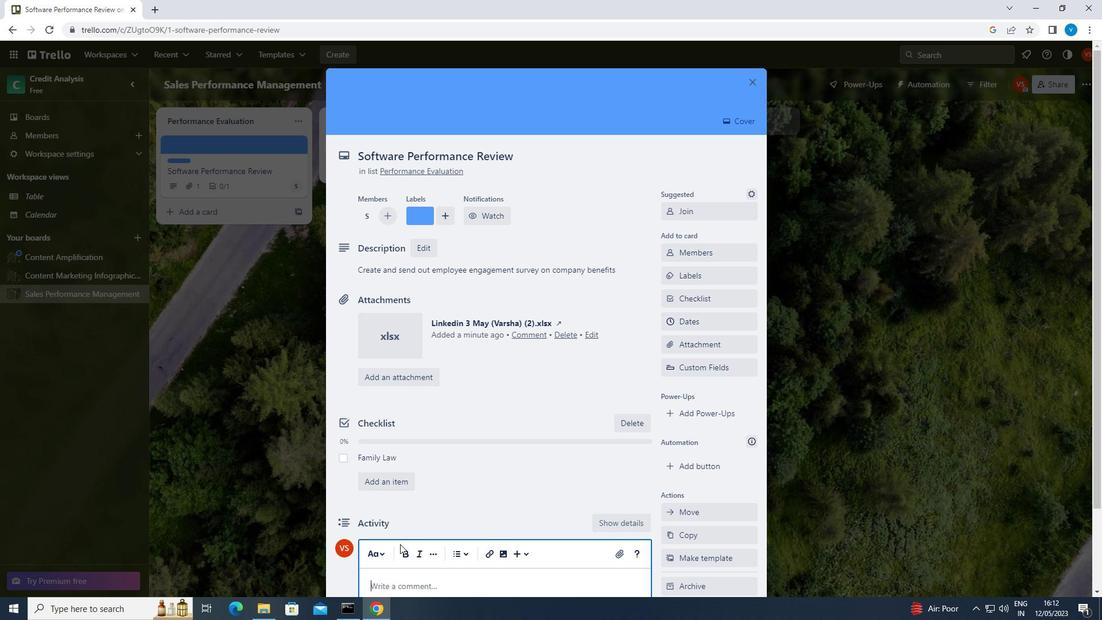 
Action: Key pressed <Key.shift>WE<Key.space>SHOULD<Key.space>APPROACH<Key.space>THIS<Key.space>TASK<Key.space>WITH<Key.space>A<Key.space>SENSE<Key.space>OF<Key.space>ACCOUNTABILITY<Key.space>AND<Key.space>RESPONSIBILITY,<Key.space>OWNING<Key.space>OUR<Key.space>MISTAKES<Key.space>AND<Key.space>TAKING<Key.space>STEPS<Key.space>TO<Key.space>CORRECT<Key.space>THEM.
Screenshot: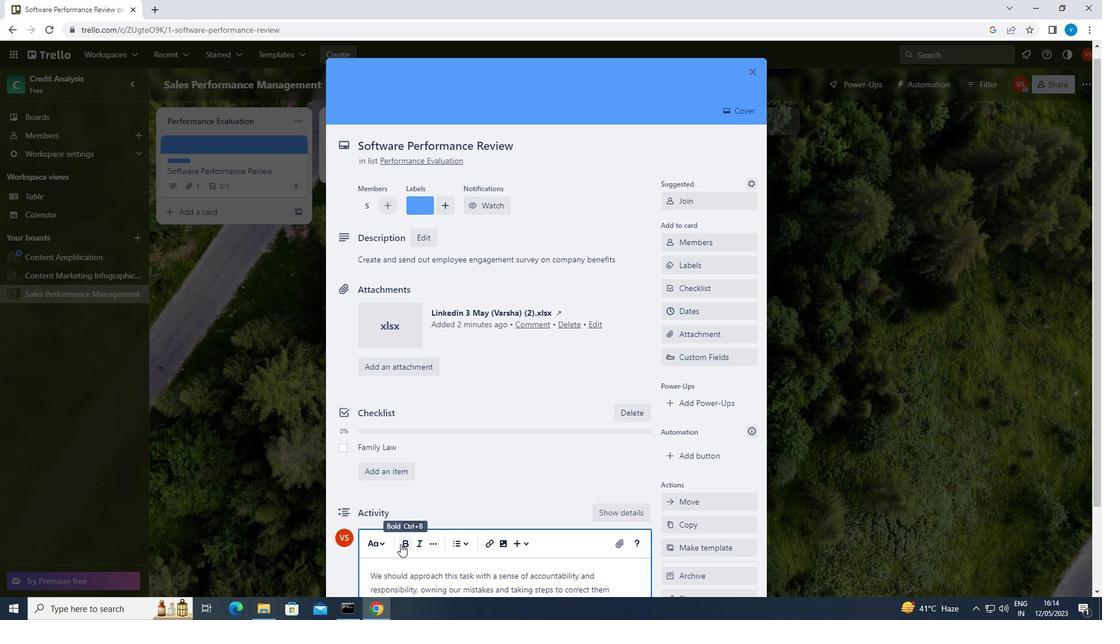 
Action: Mouse moved to (461, 523)
Screenshot: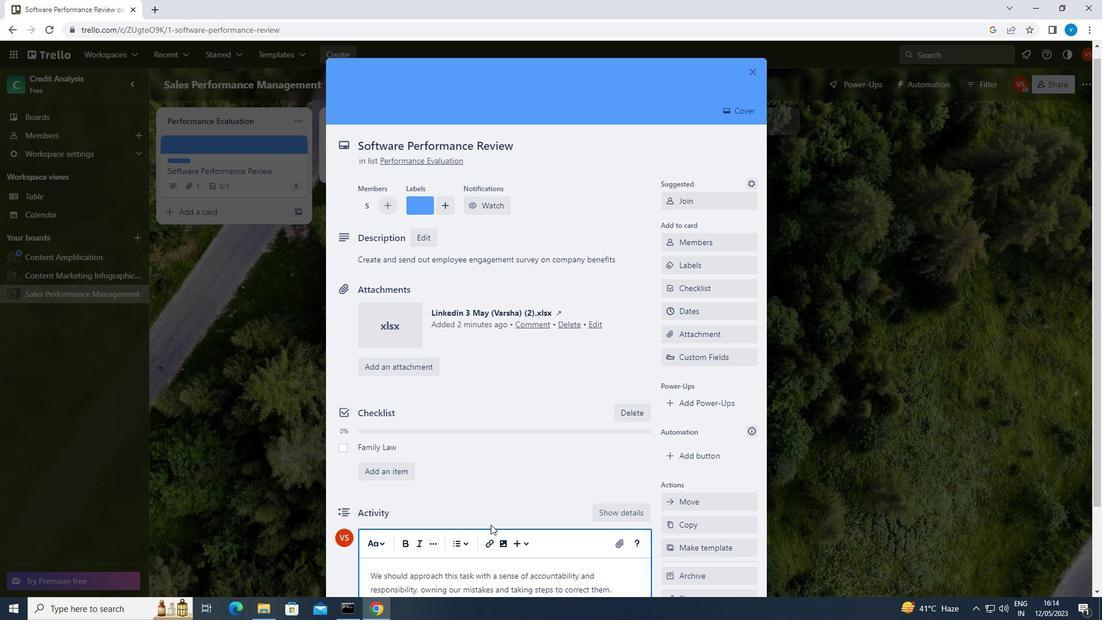
Action: Mouse scrolled (461, 522) with delta (0, 0)
Screenshot: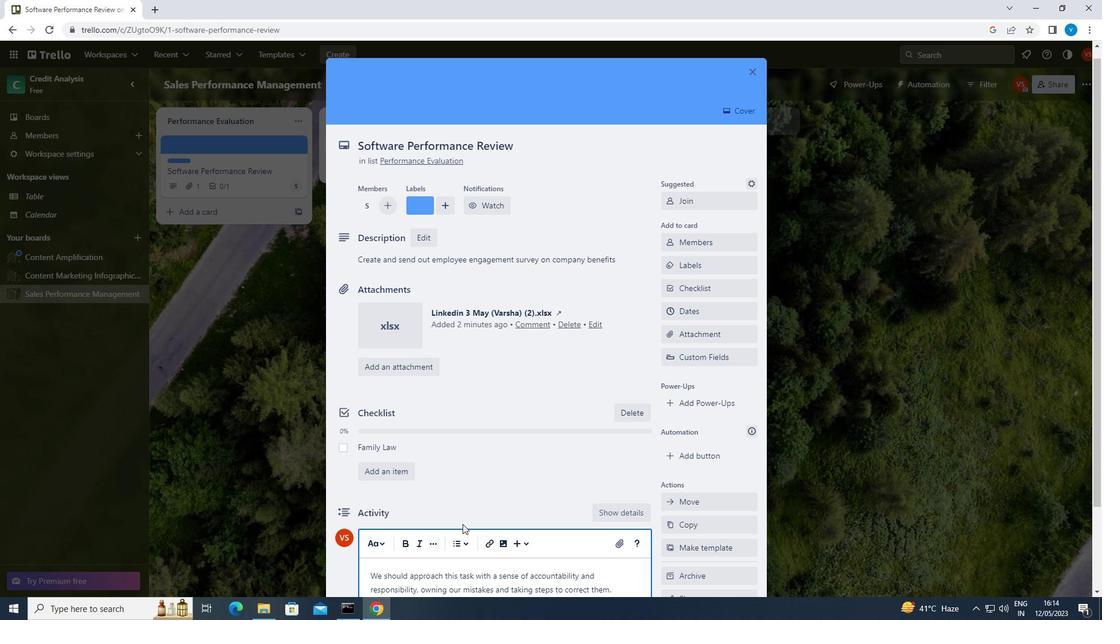 
Action: Mouse scrolled (461, 522) with delta (0, 0)
Screenshot: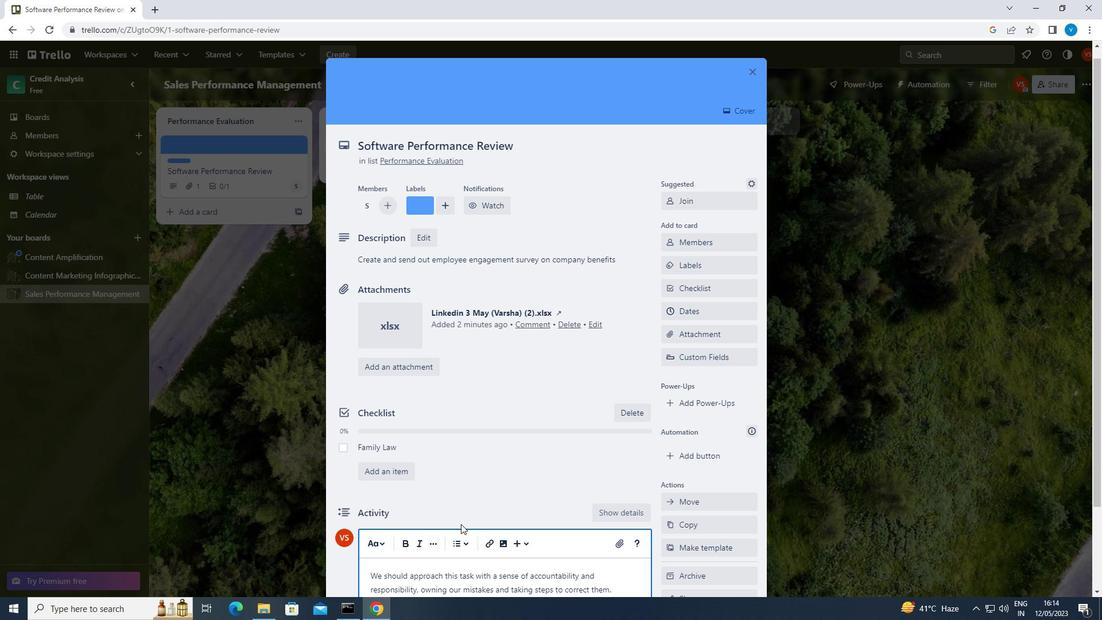 
Action: Mouse moved to (461, 523)
Screenshot: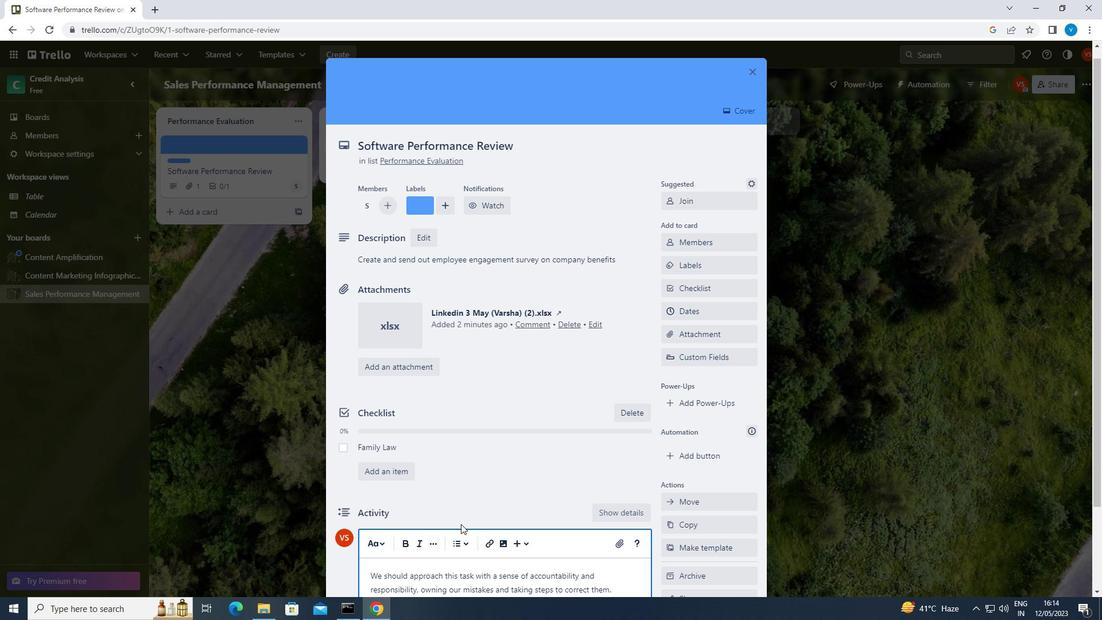 
Action: Mouse scrolled (461, 522) with delta (0, 0)
Screenshot: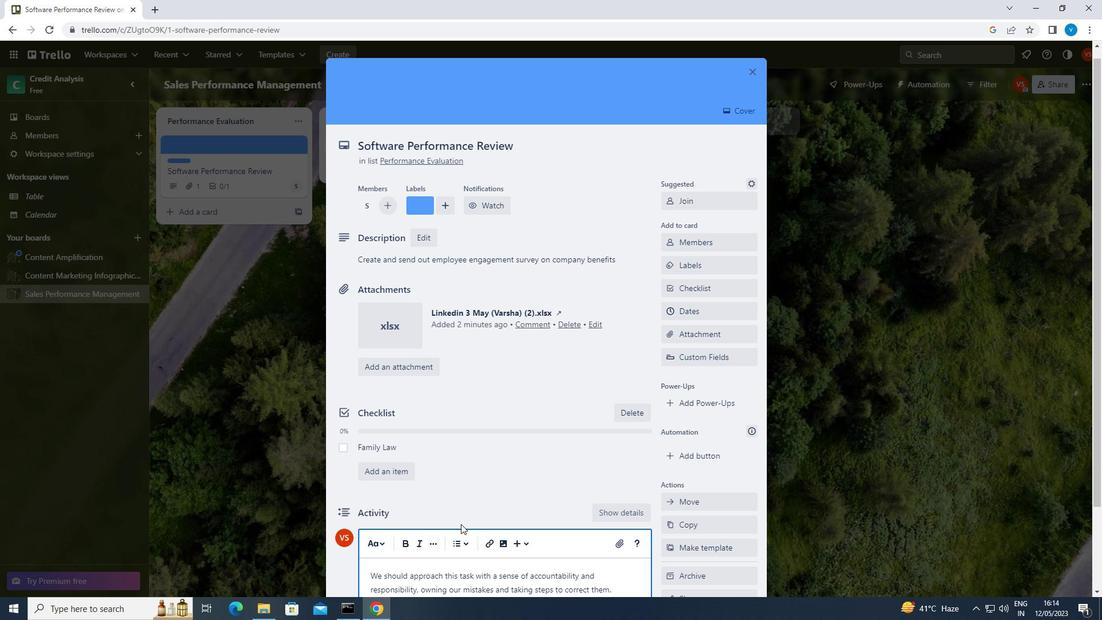 
Action: Mouse moved to (461, 523)
Screenshot: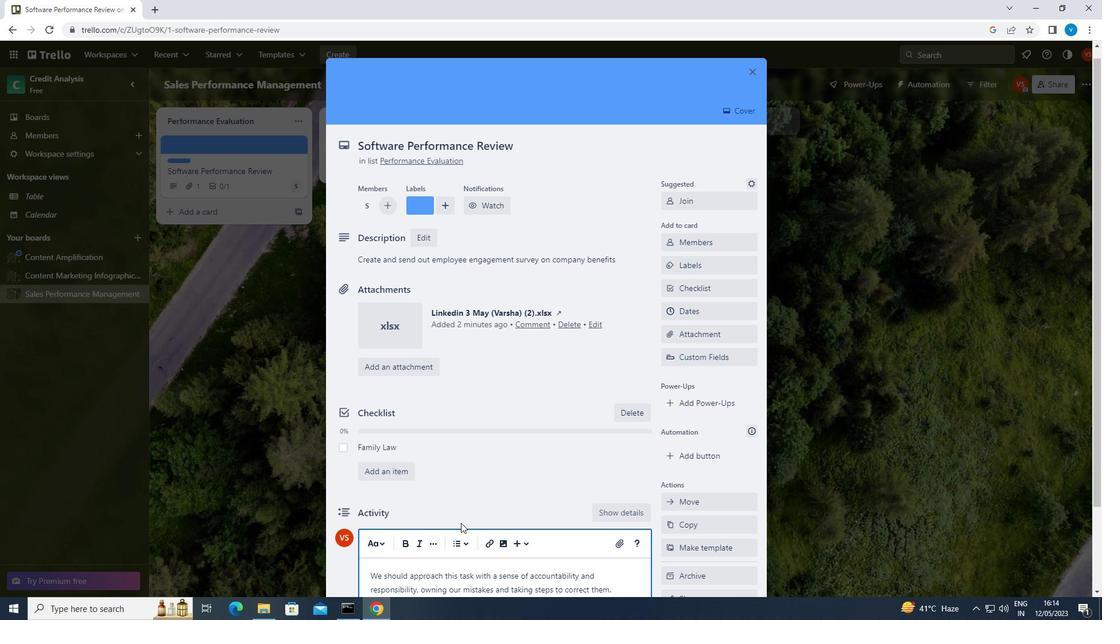 
Action: Mouse scrolled (461, 522) with delta (0, 0)
Screenshot: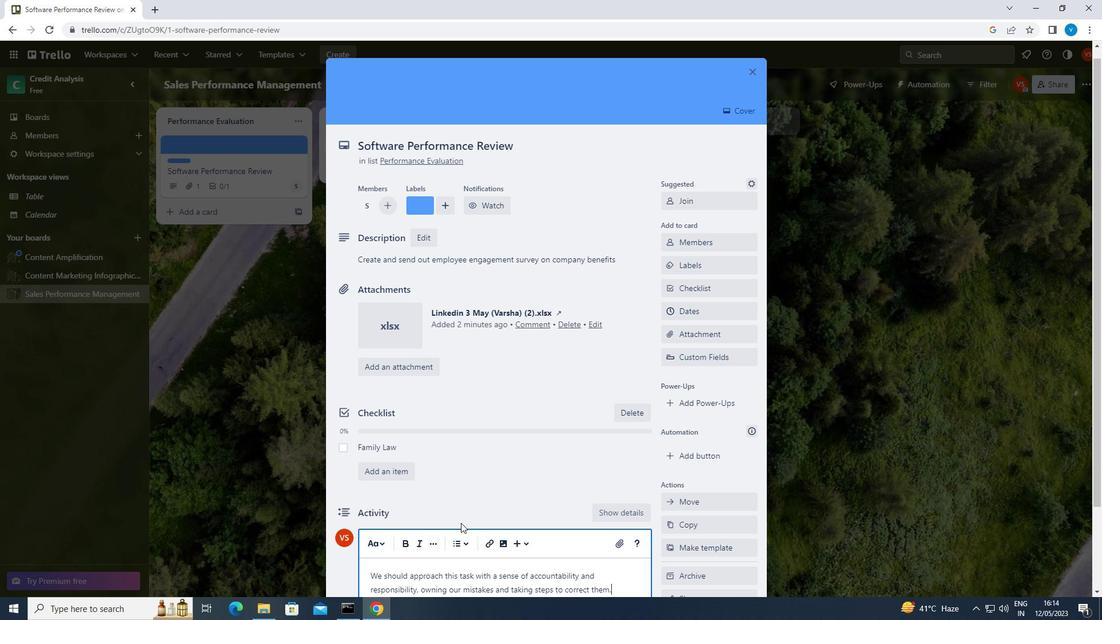 
Action: Mouse moved to (378, 528)
Screenshot: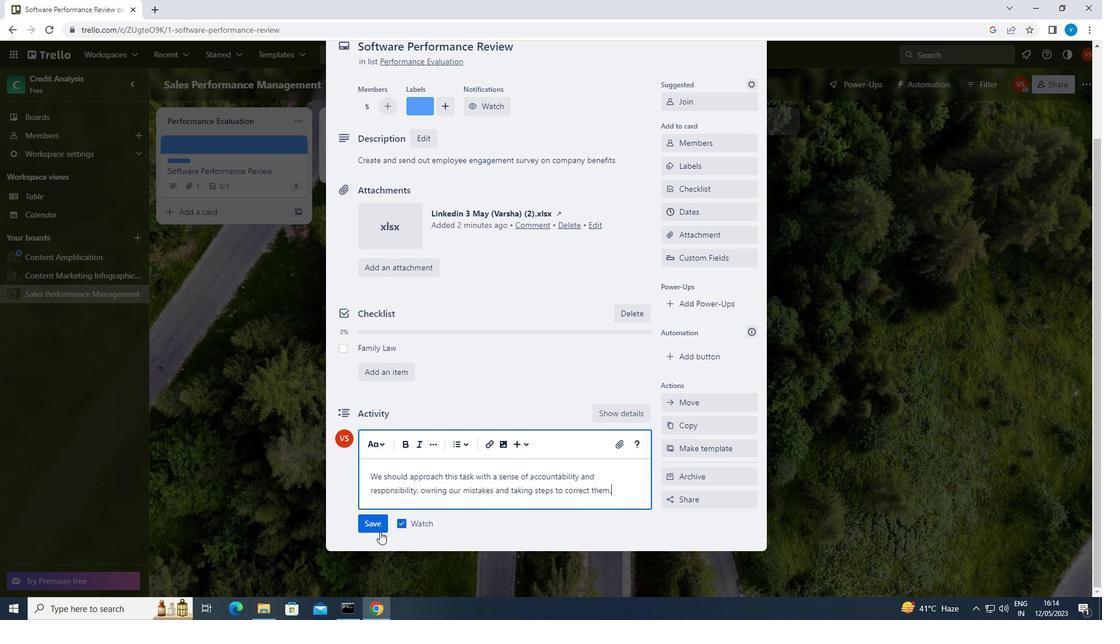 
Action: Mouse pressed left at (378, 528)
Screenshot: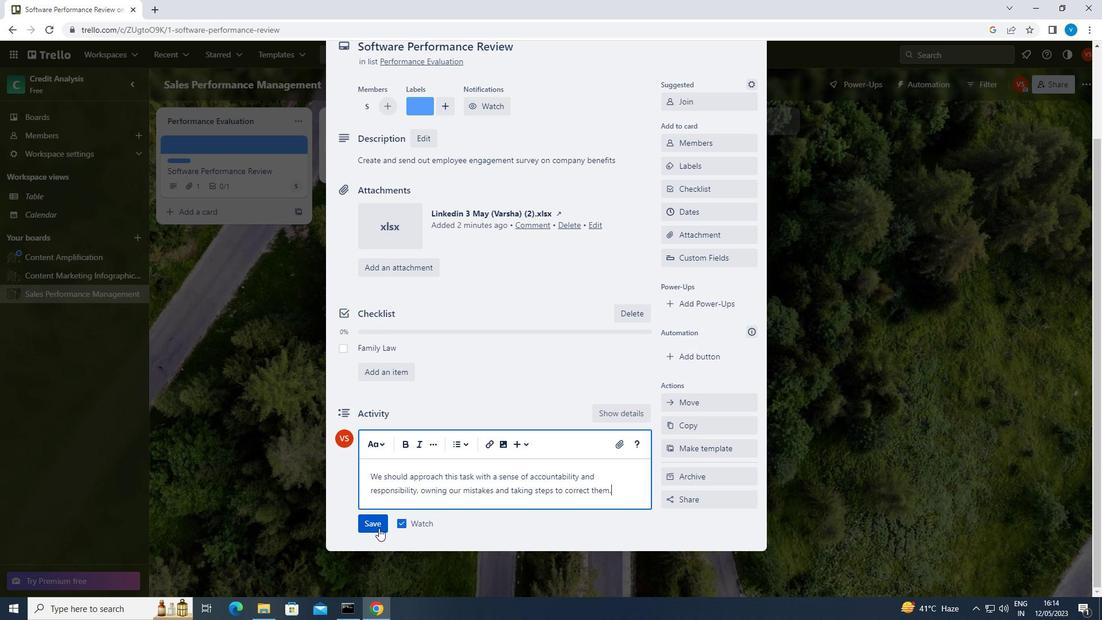 
Action: Mouse moved to (717, 217)
Screenshot: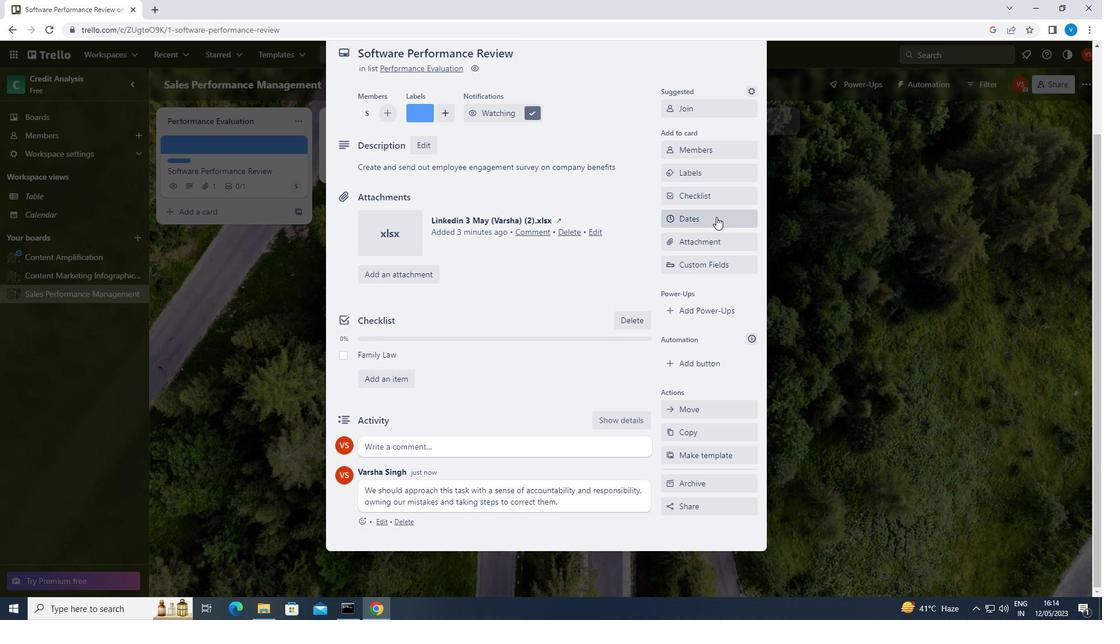 
Action: Mouse pressed left at (717, 217)
Screenshot: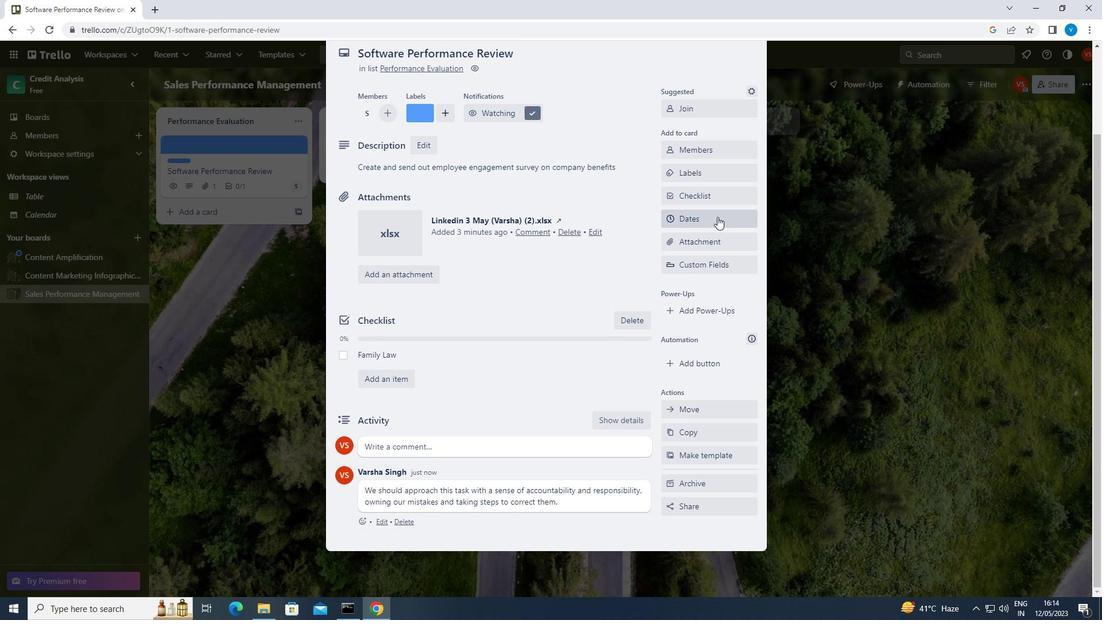 
Action: Mouse moved to (668, 291)
Screenshot: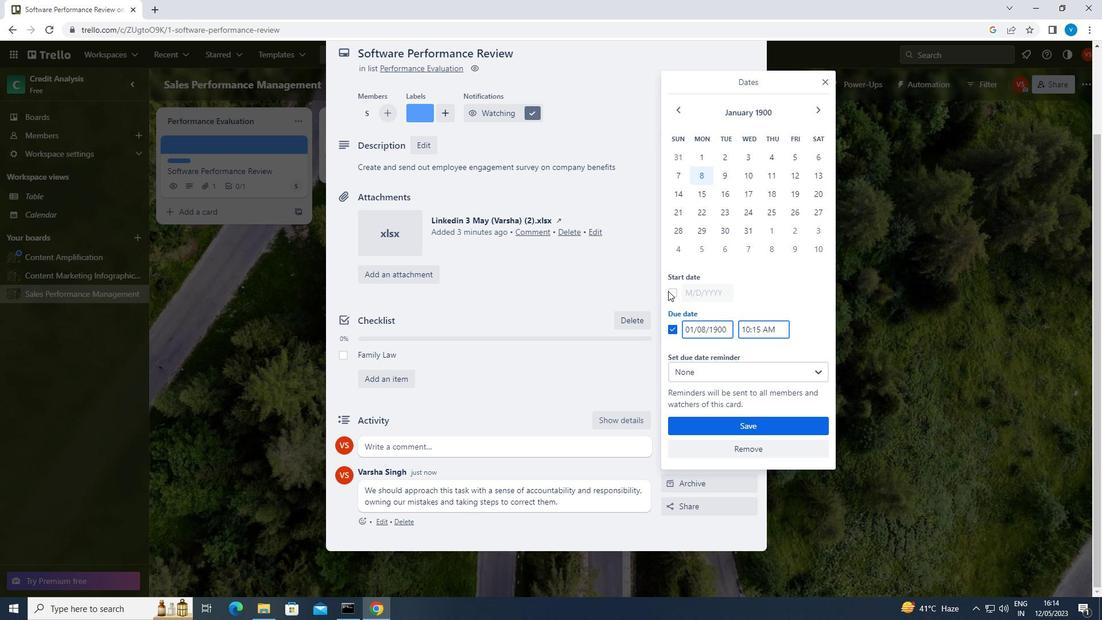 
Action: Mouse pressed left at (668, 291)
Screenshot: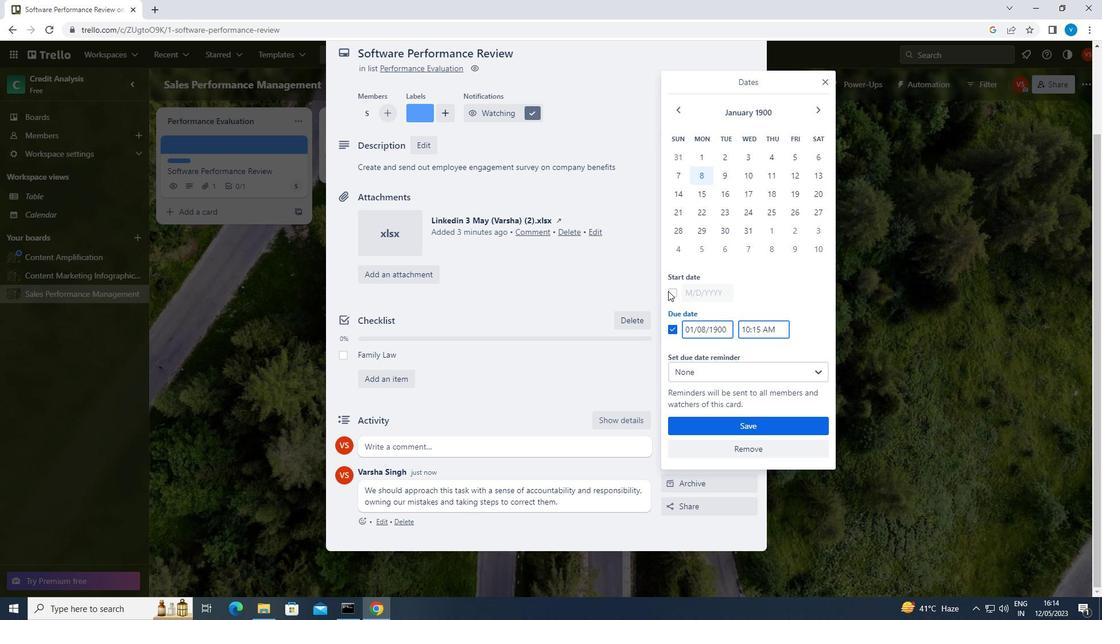 
Action: Mouse moved to (727, 291)
Screenshot: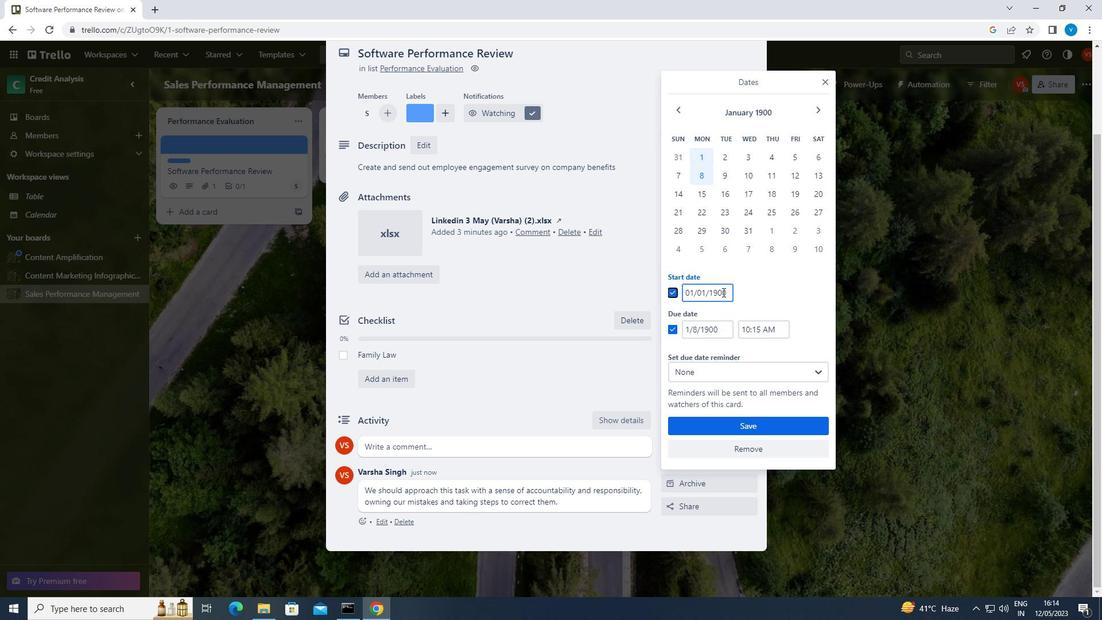 
Action: Mouse pressed left at (727, 291)
Screenshot: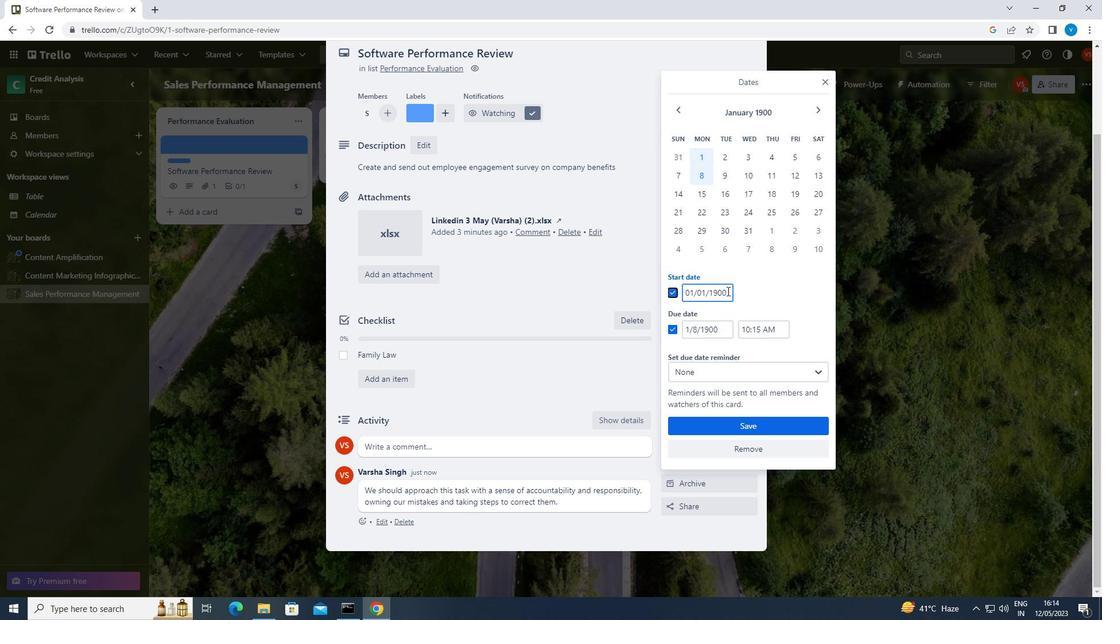 
Action: Key pressed <Key.backspace><Key.backspace><Key.backspace><Key.backspace><Key.backspace><Key.backspace><Key.backspace><Key.backspace><Key.backspace><Key.backspace><Key.backspace><Key.backspace><Key.backspace>01/02/1900
Screenshot: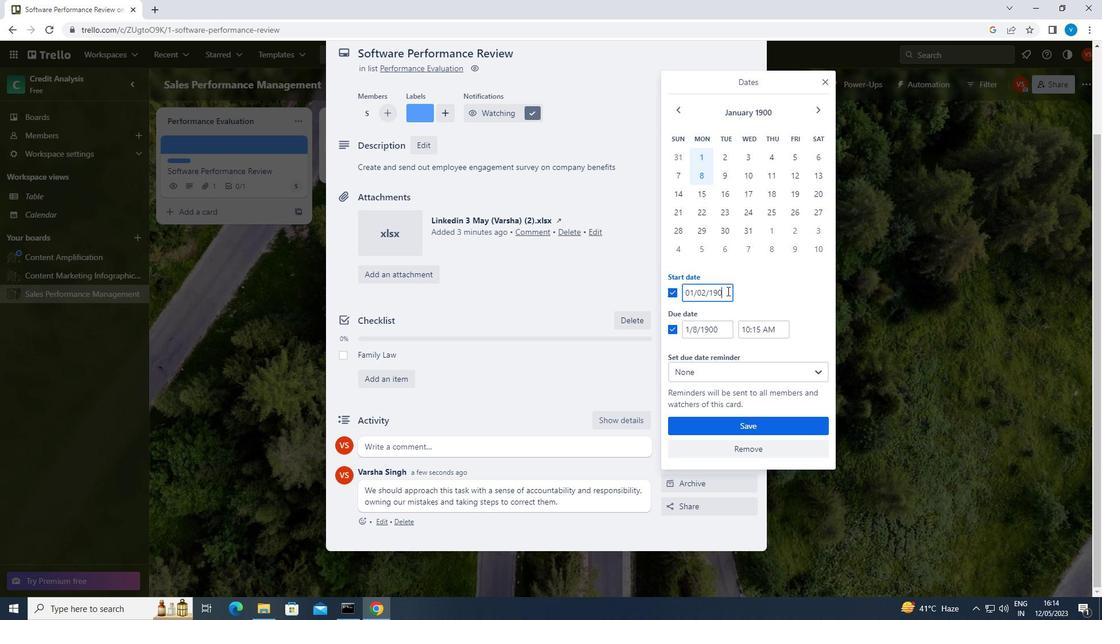
Action: Mouse moved to (729, 332)
Screenshot: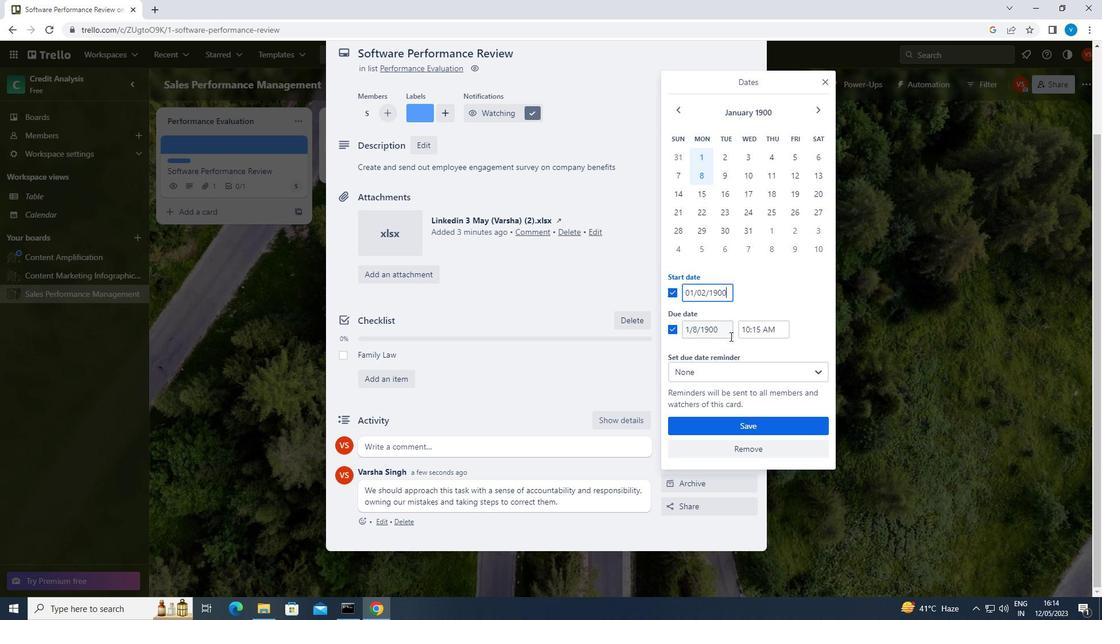 
Action: Mouse pressed left at (729, 332)
Screenshot: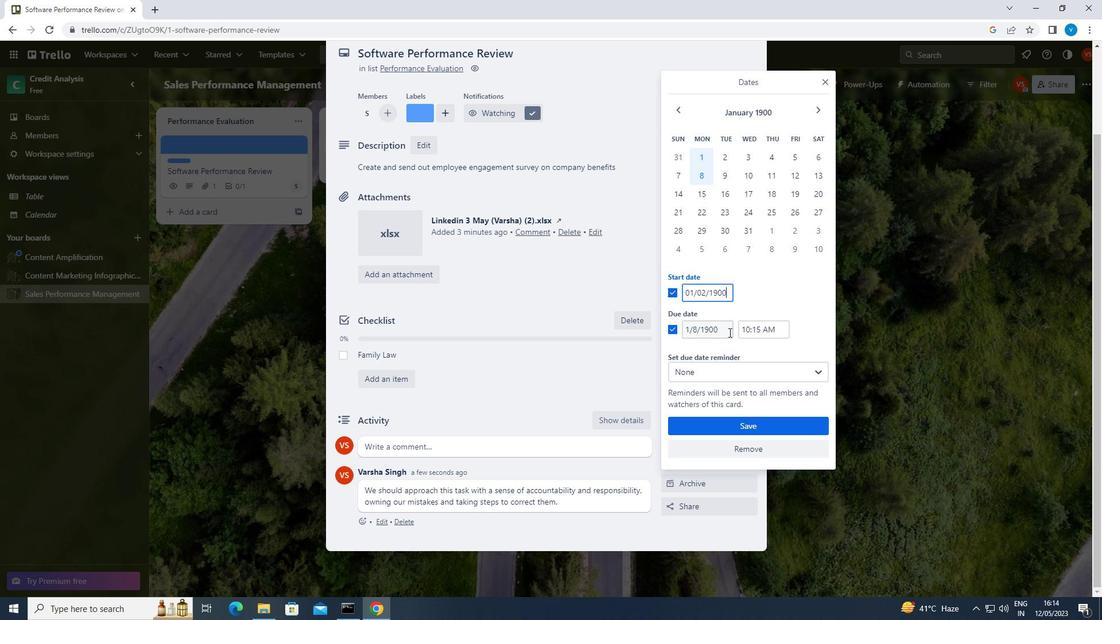 
Action: Key pressed <Key.backspace><Key.backspace><Key.backspace><Key.backspace><Key.backspace><Key.backspace><Key.backspace><Key.backspace><Key.backspace><Key.backspace><Key.backspace><Key.backspace><Key.backspace><Key.backspace><Key.backspace><Key.backspace><Key.backspace>01/09/1900
Screenshot: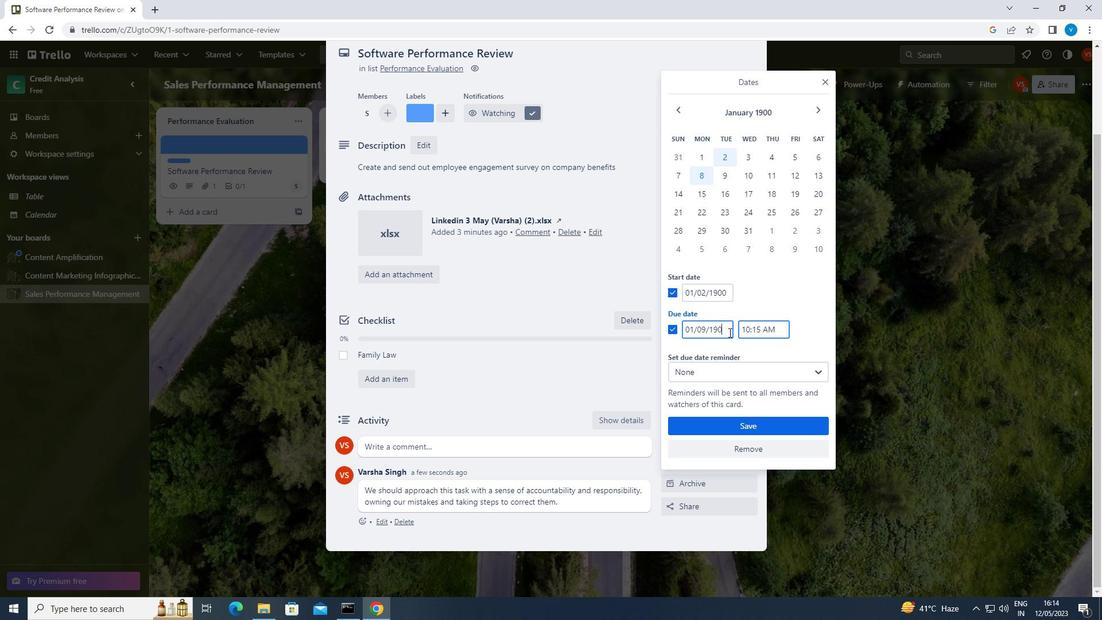
Action: Mouse moved to (754, 426)
Screenshot: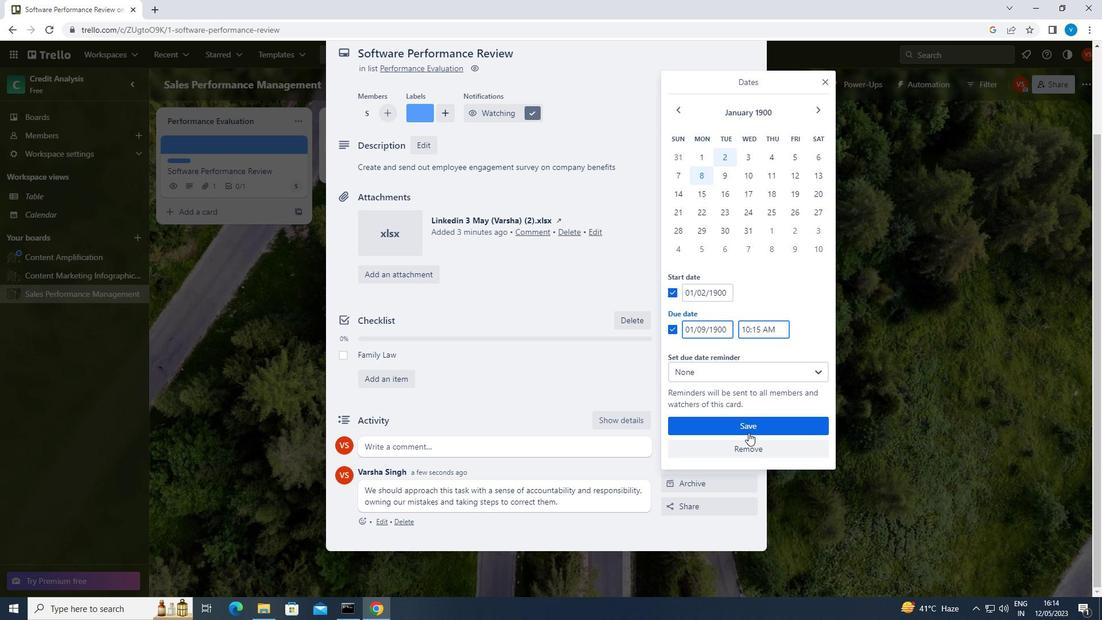 
Action: Mouse pressed left at (754, 426)
Screenshot: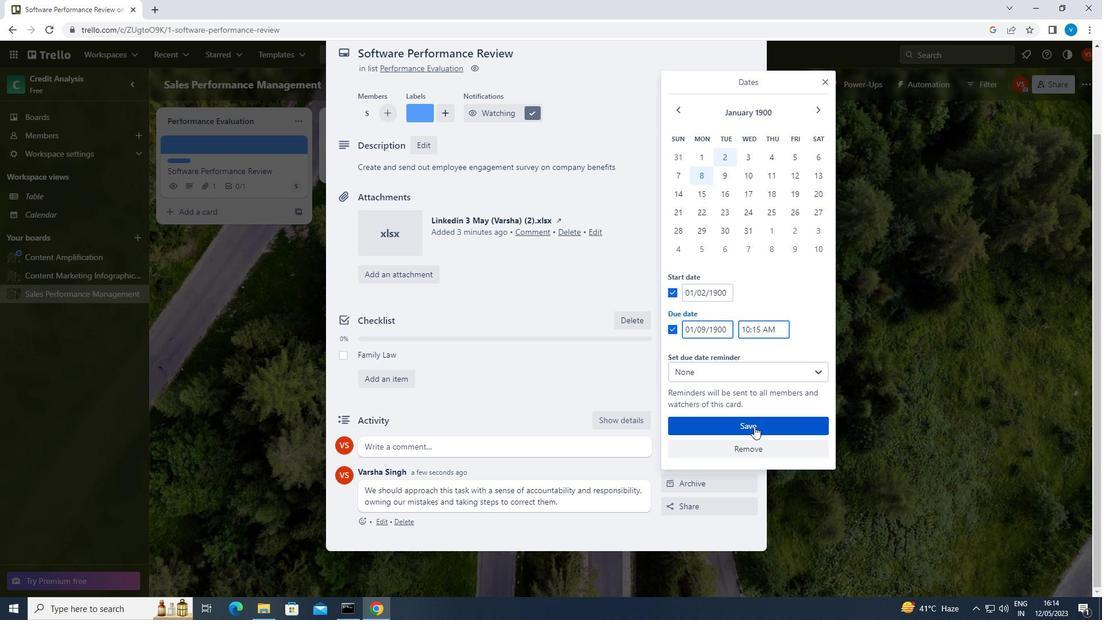 
Action: Mouse moved to (754, 426)
Screenshot: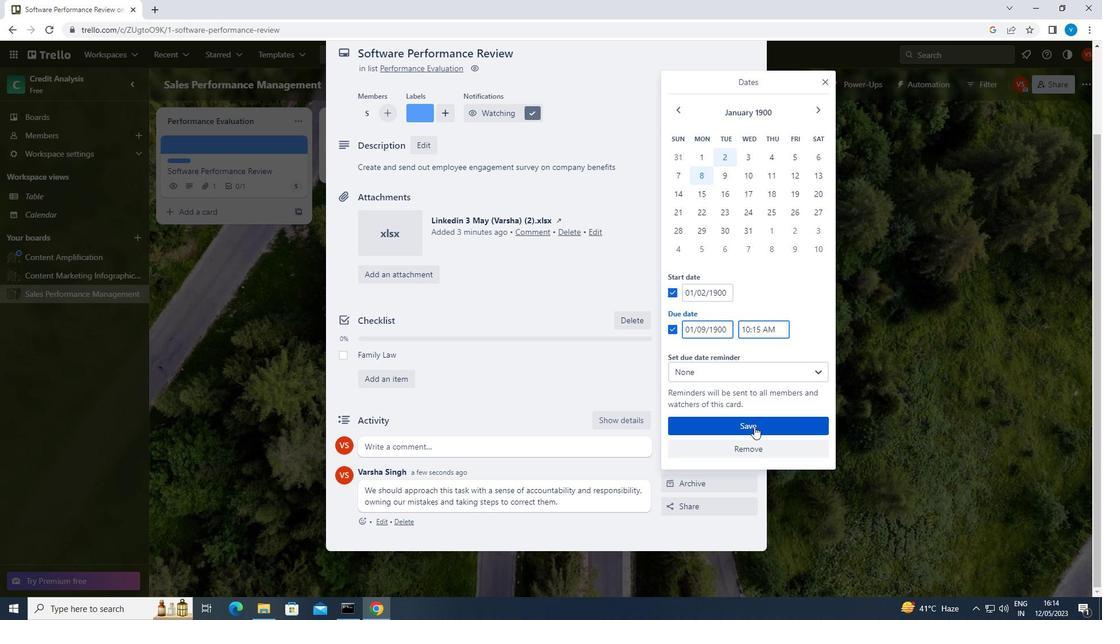 
